 Task: Look for space in Gitega, Burundi from 11th June, 2023 to 15th June, 2023 for 2 adults in price range Rs.7000 to Rs.16000. Place can be private room with 1  bedroom having 2 beds and 1 bathroom. Property type can be house, flat, guest house, hotel. Booking option can be shelf check-in. Required host language is English.
Action: Mouse moved to (419, 566)
Screenshot: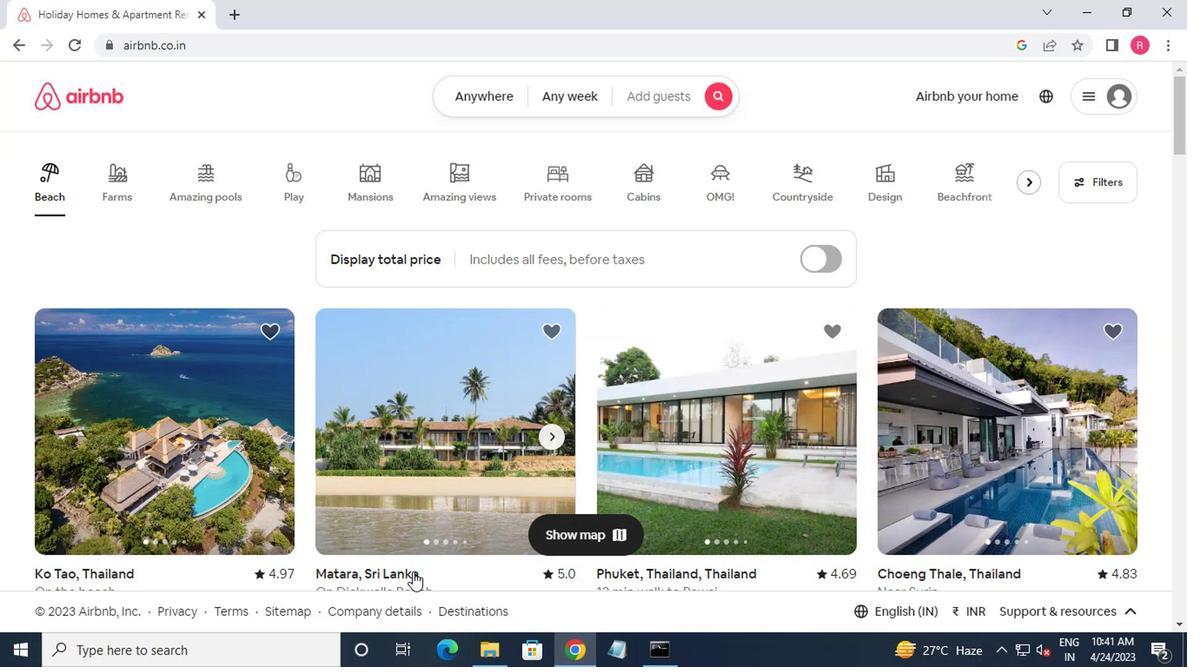
Action: Mouse scrolled (419, 567) with delta (0, 0)
Screenshot: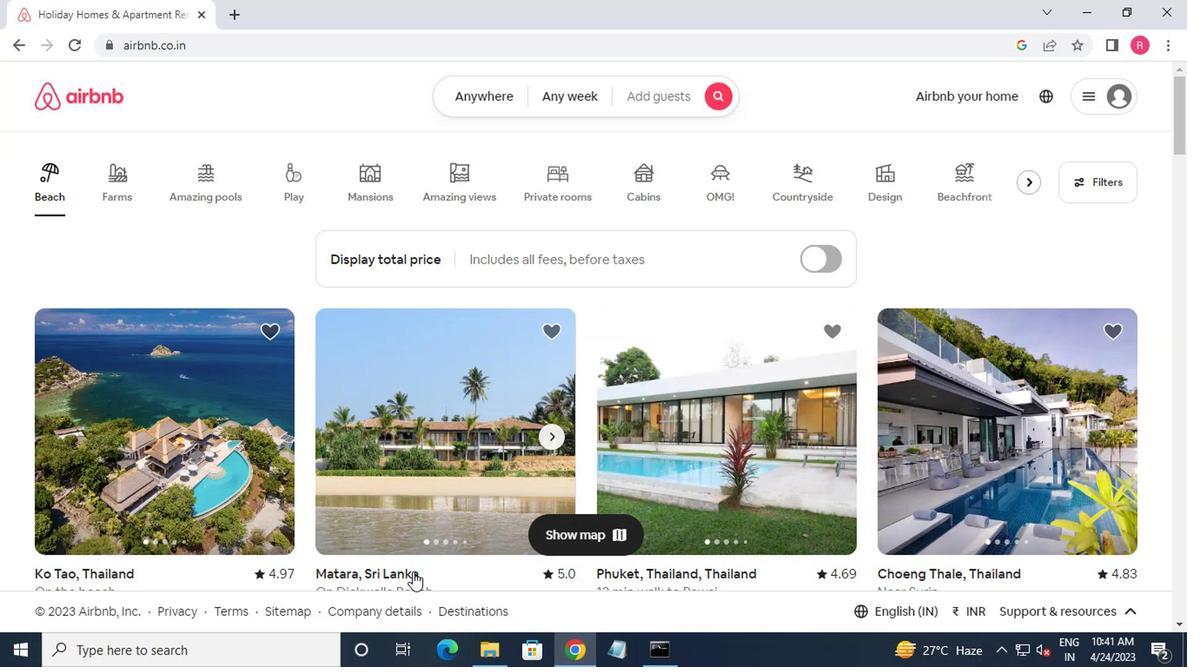 
Action: Mouse moved to (710, 87)
Screenshot: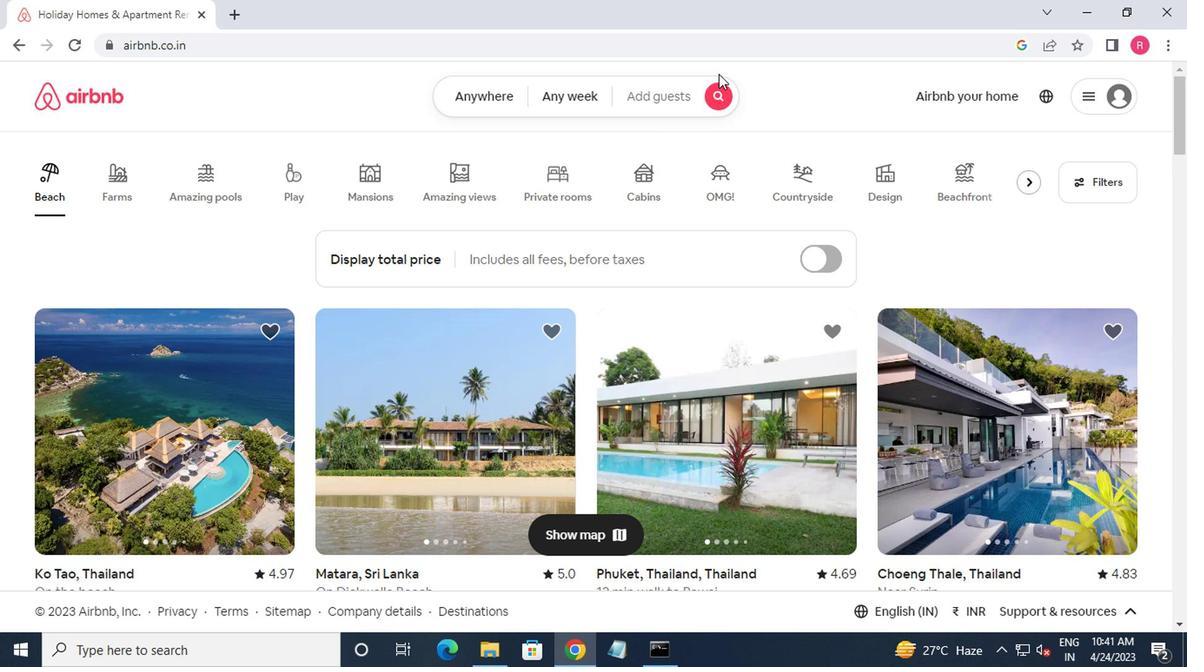 
Action: Mouse pressed left at (710, 87)
Screenshot: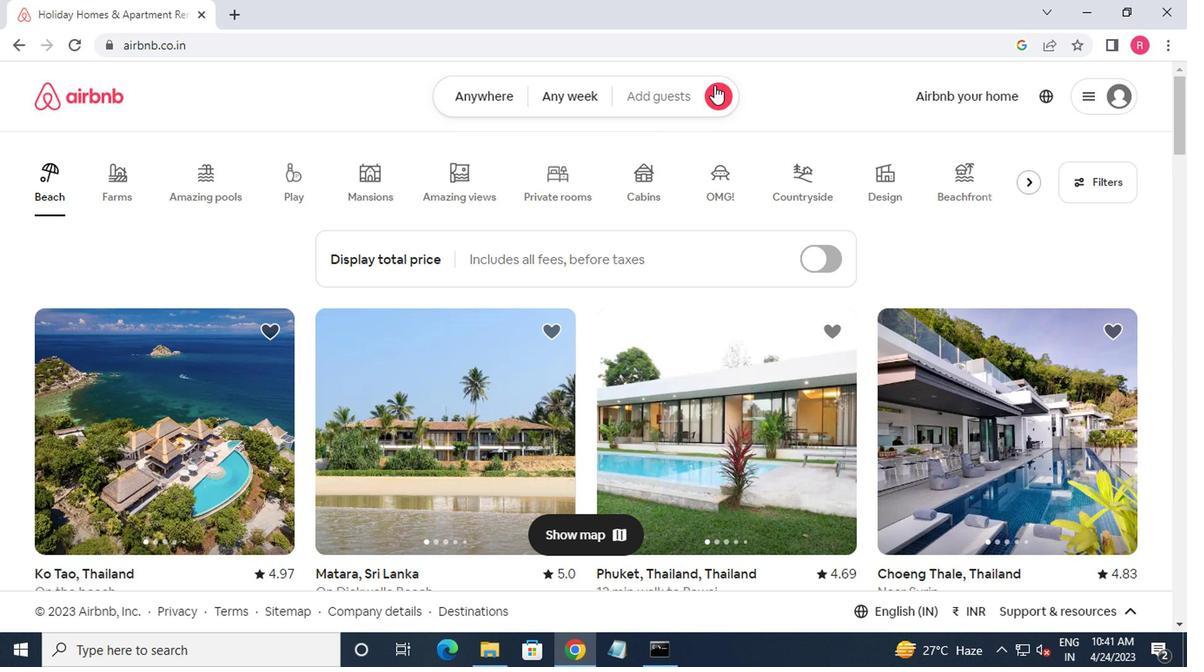 
Action: Mouse moved to (366, 175)
Screenshot: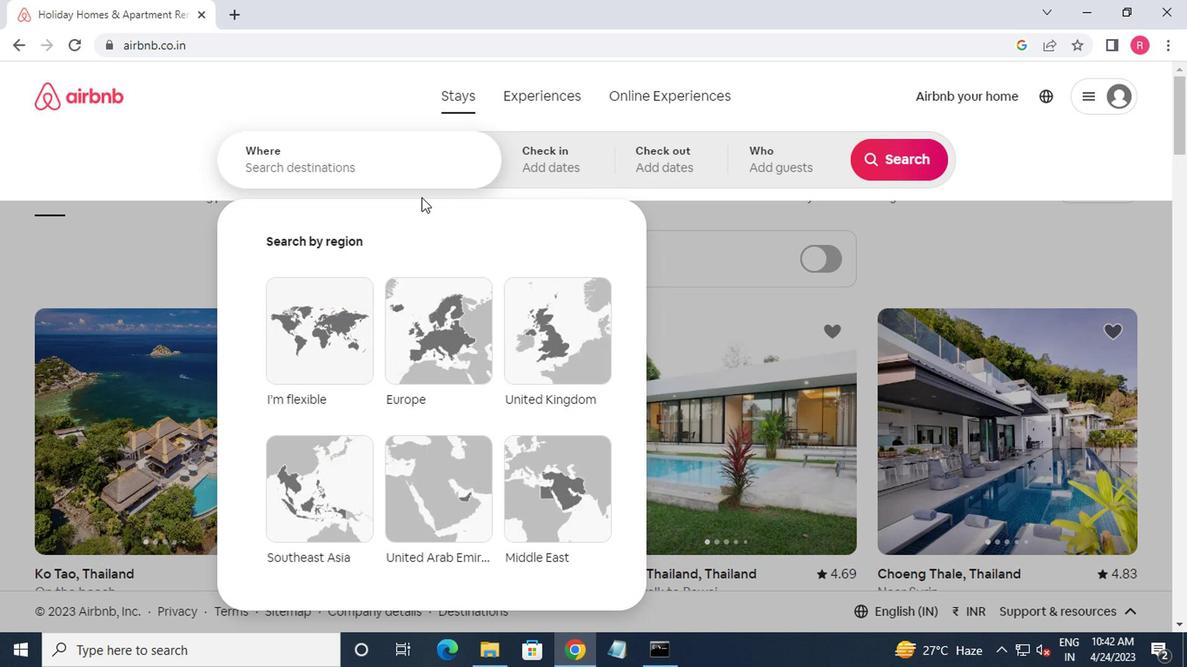 
Action: Mouse pressed left at (366, 175)
Screenshot: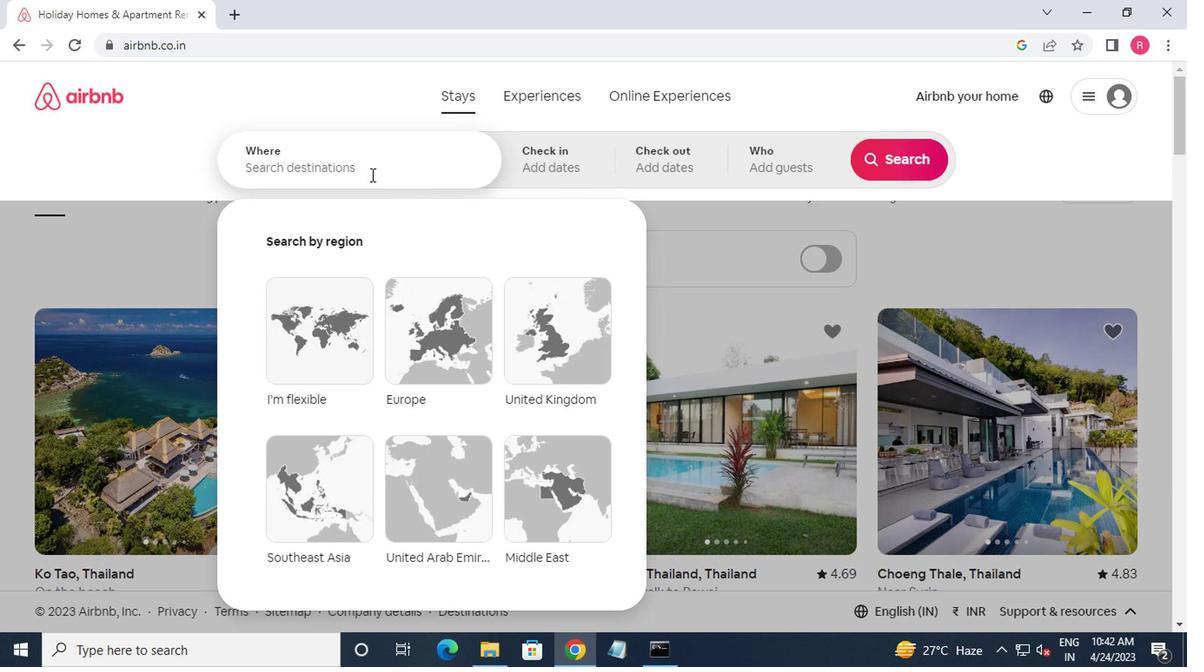 
Action: Key pressed gitege
Screenshot: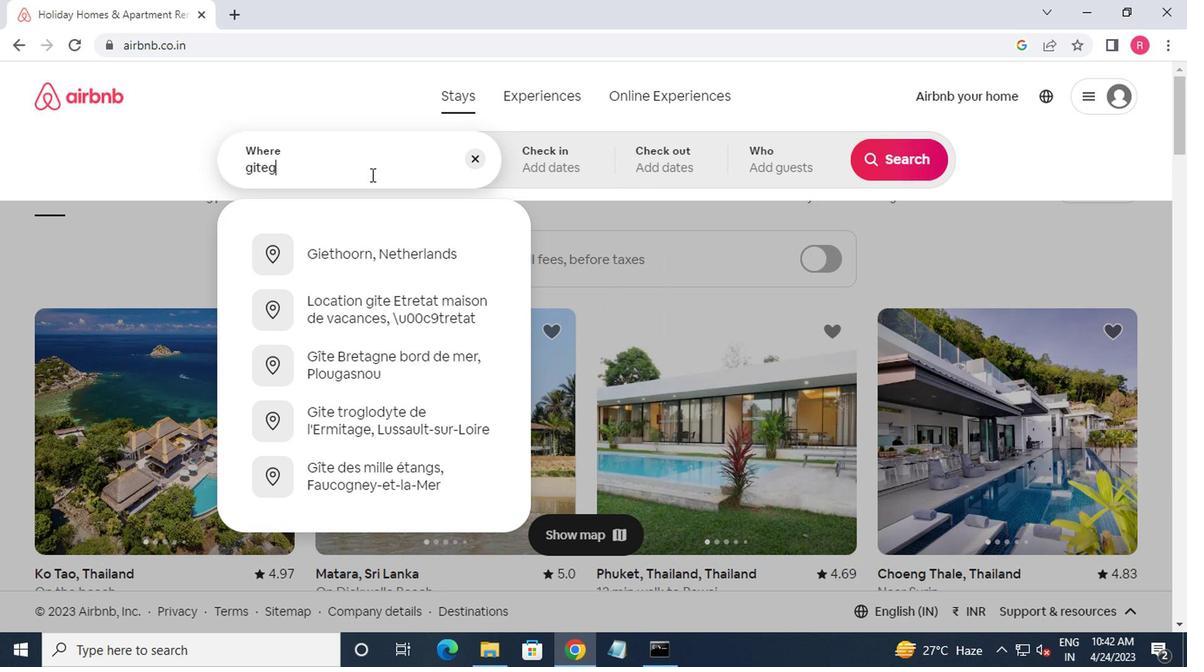
Action: Mouse moved to (431, 311)
Screenshot: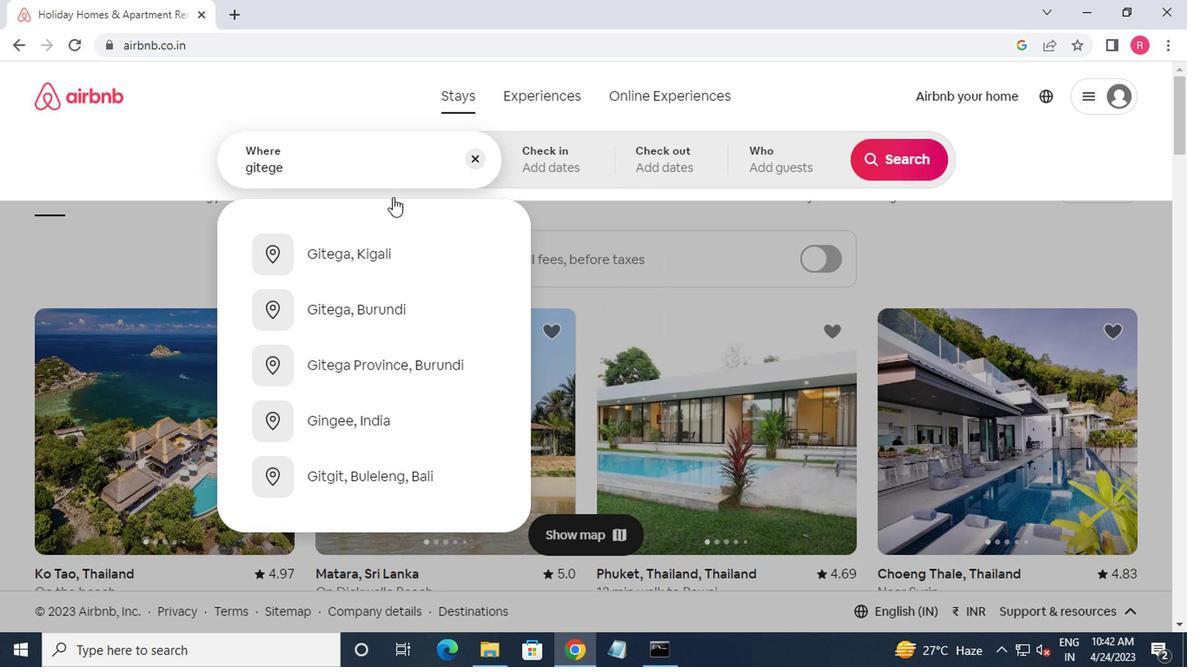 
Action: Mouse pressed left at (431, 311)
Screenshot: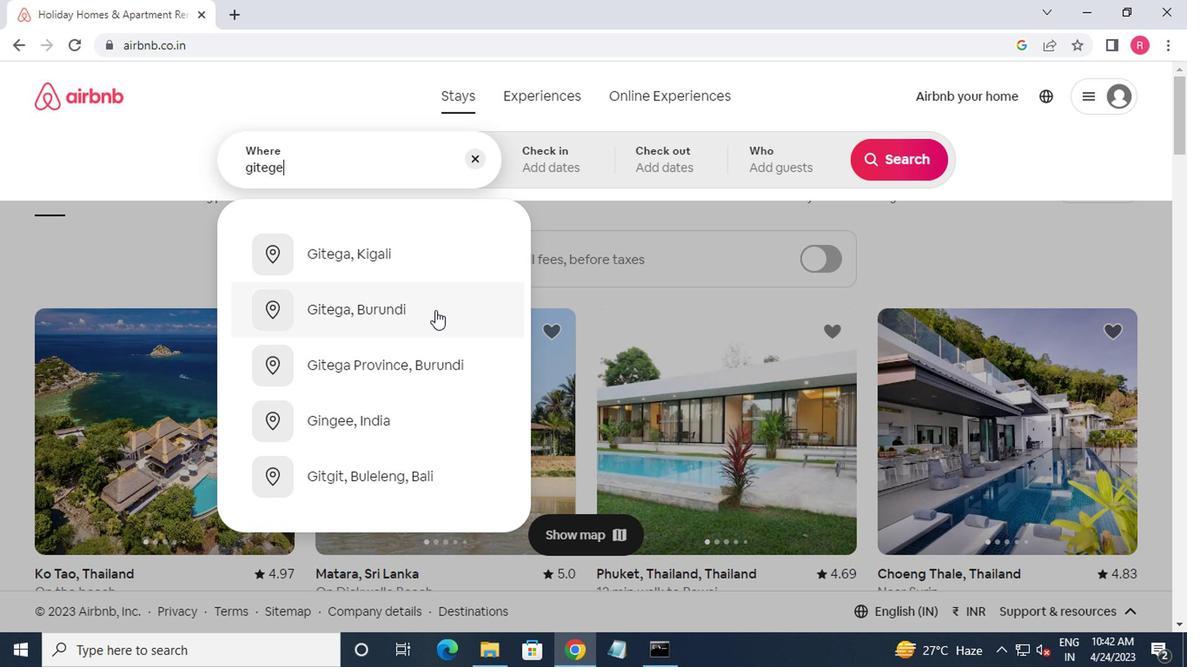 
Action: Mouse moved to (887, 302)
Screenshot: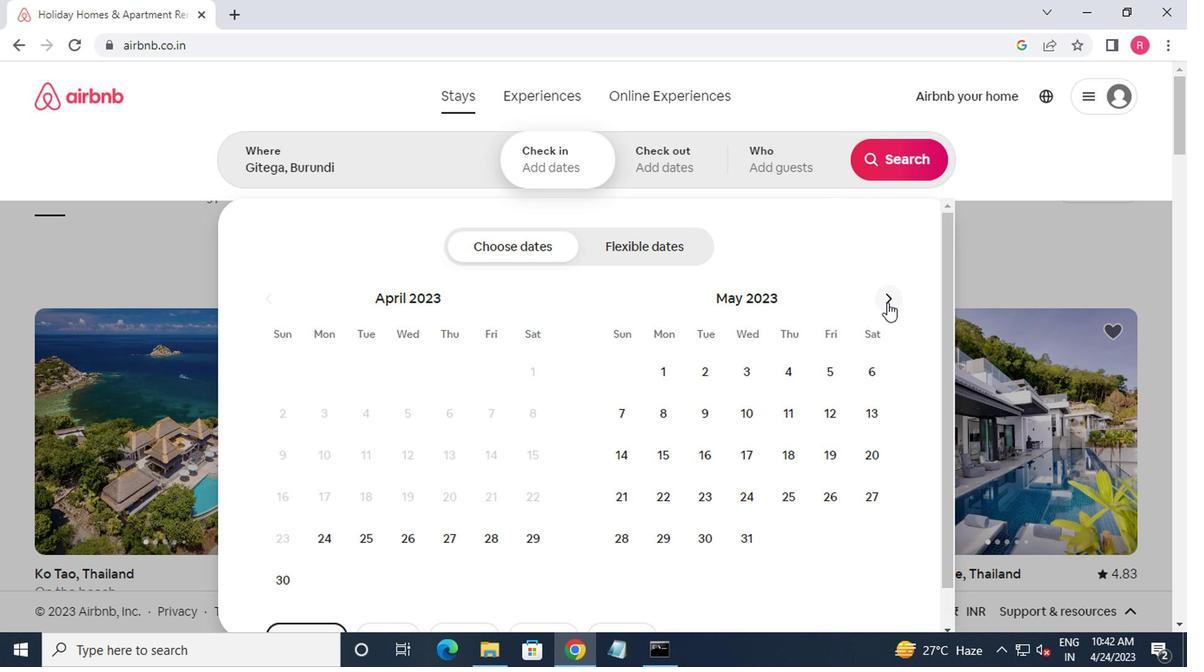
Action: Mouse pressed left at (887, 302)
Screenshot: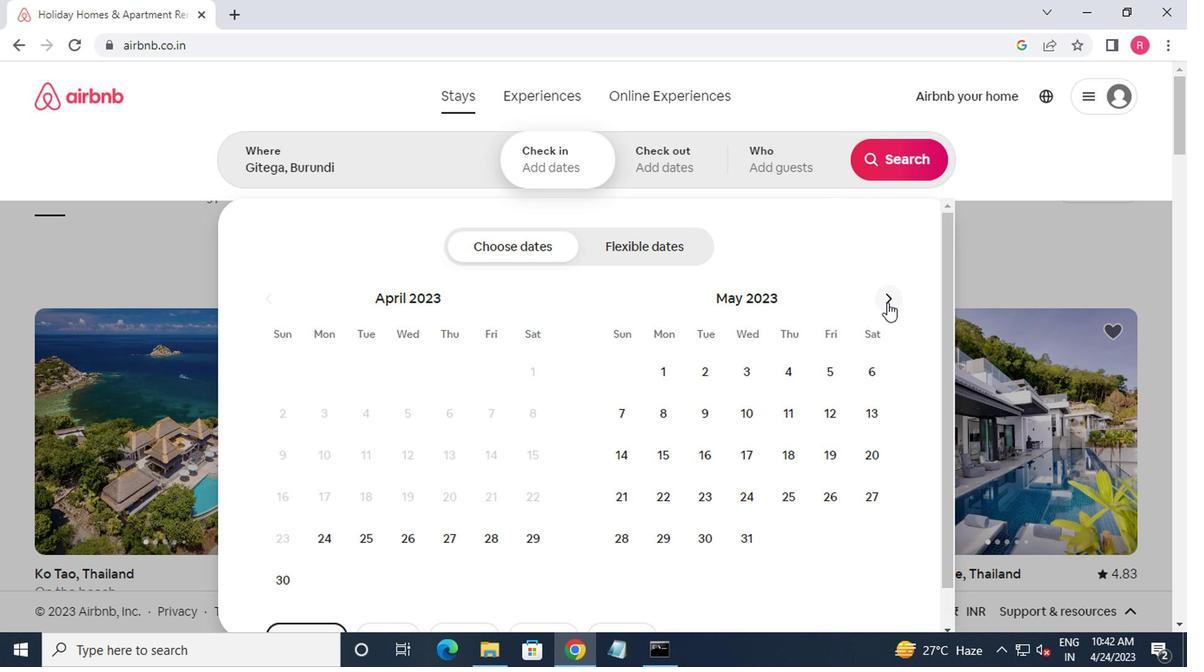 
Action: Mouse moved to (887, 302)
Screenshot: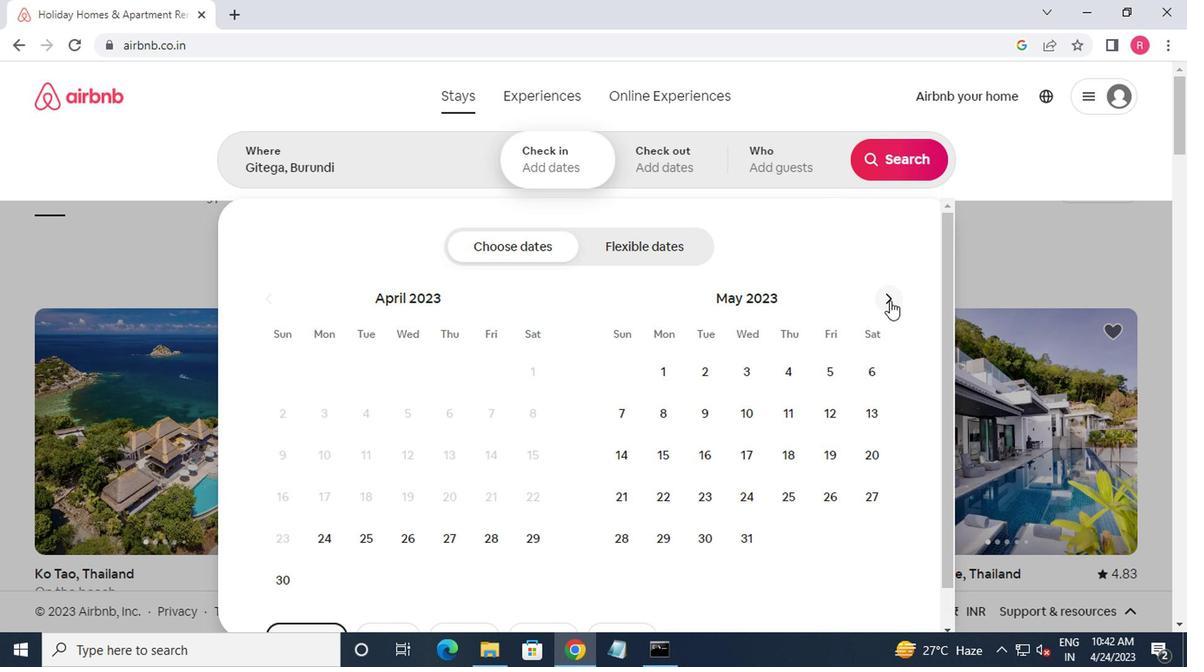 
Action: Mouse pressed left at (887, 302)
Screenshot: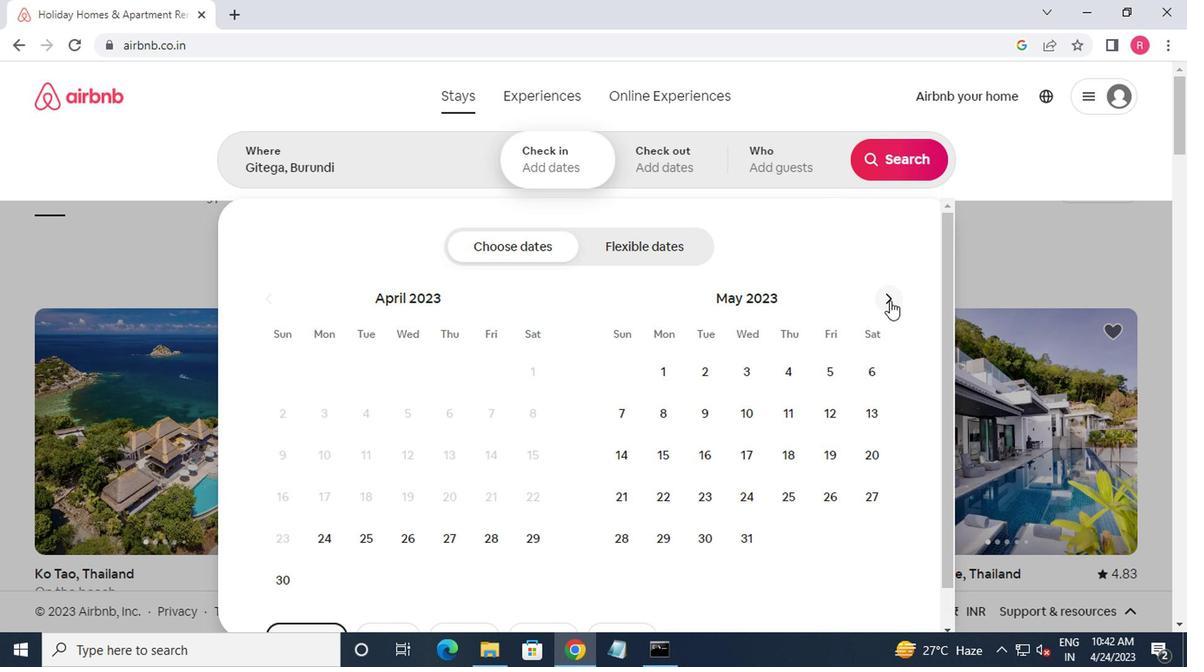
Action: Mouse moved to (687, 459)
Screenshot: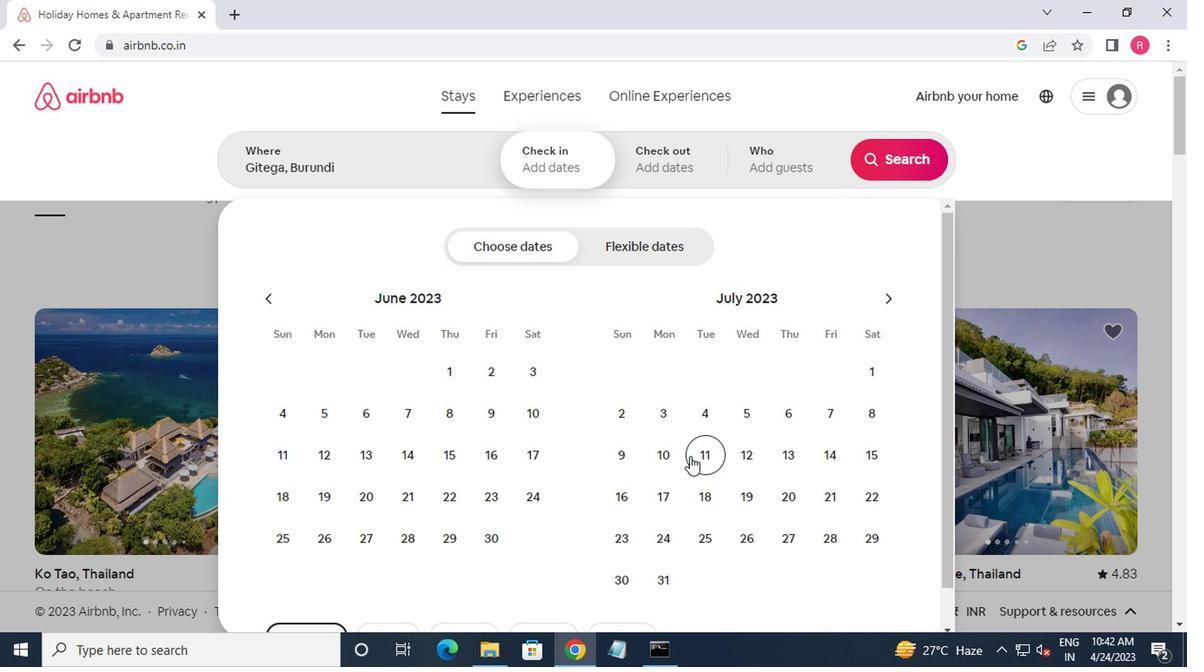 
Action: Mouse pressed left at (687, 459)
Screenshot: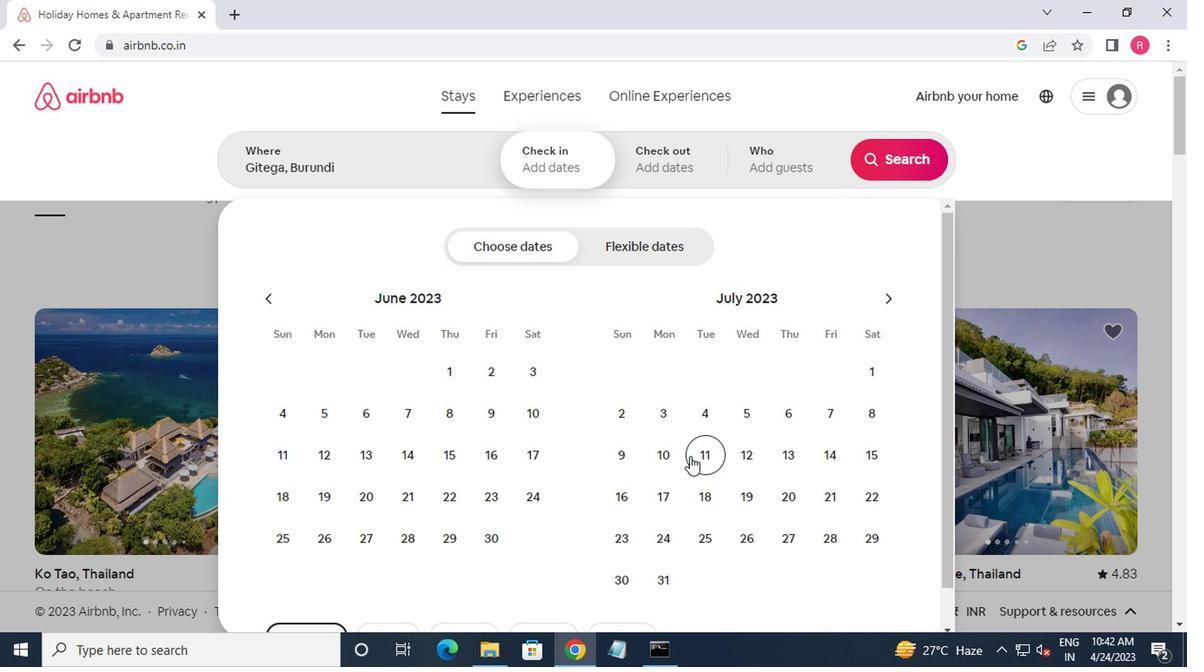 
Action: Mouse moved to (882, 468)
Screenshot: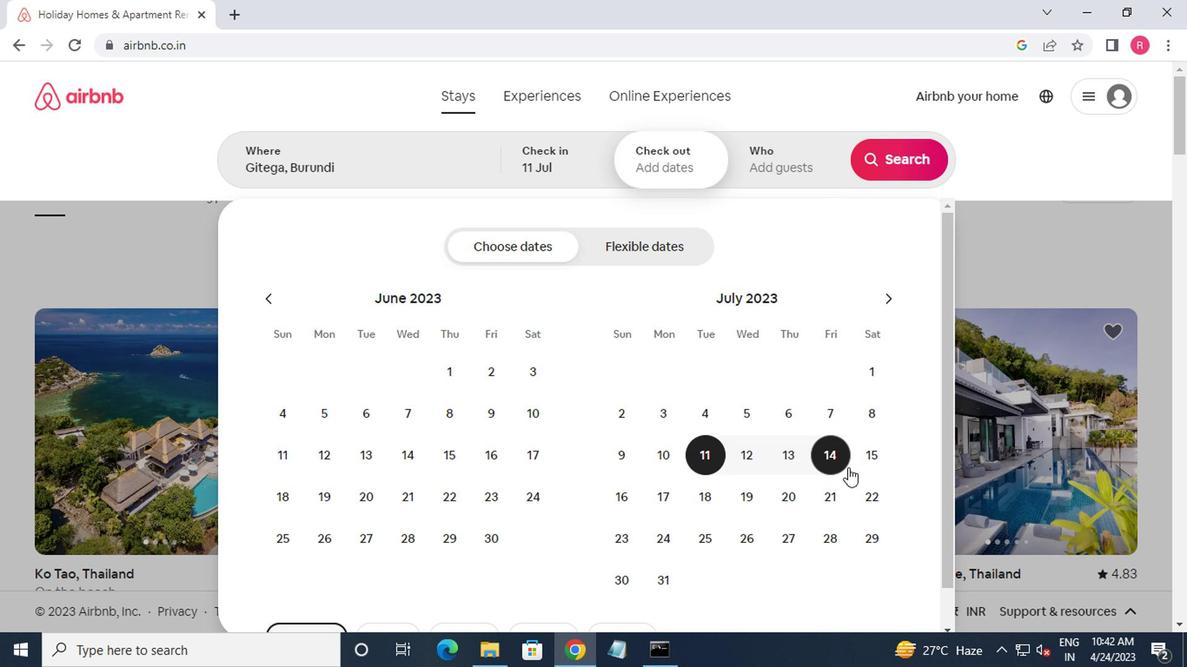 
Action: Mouse pressed left at (882, 468)
Screenshot: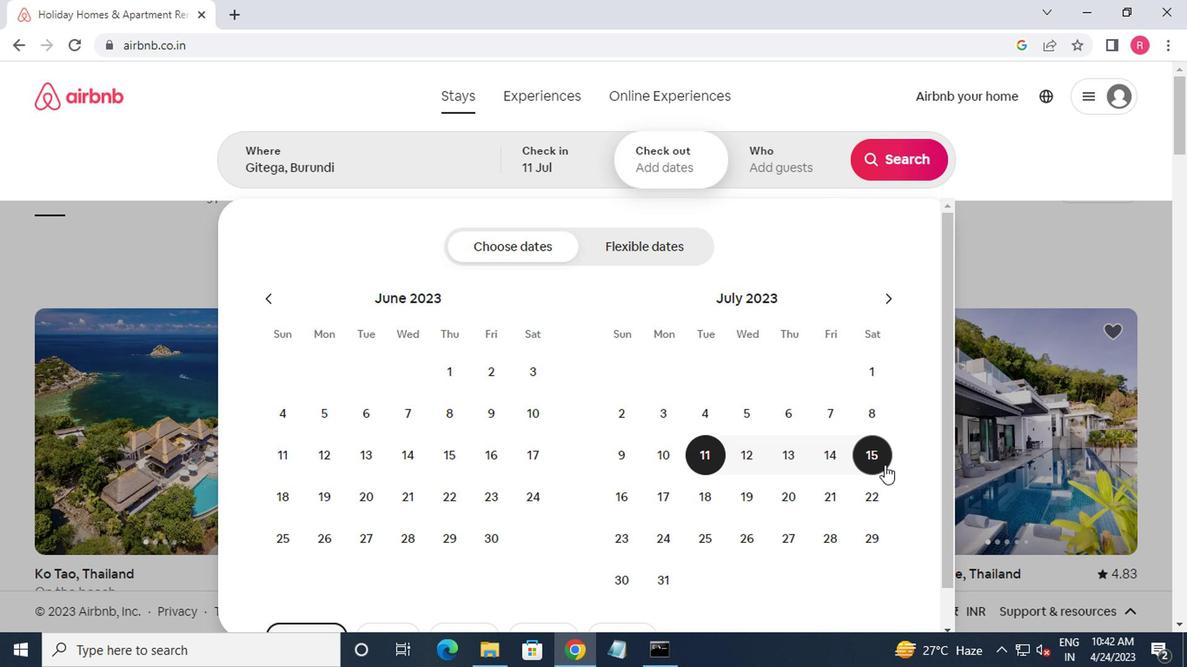 
Action: Mouse moved to (787, 170)
Screenshot: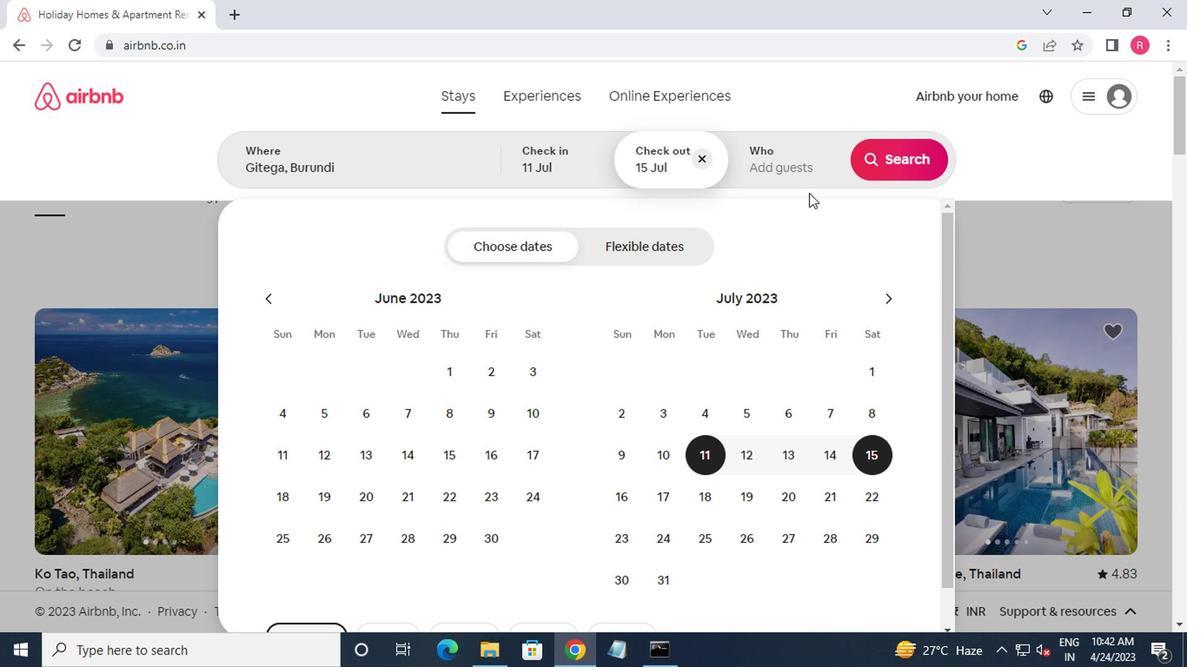 
Action: Mouse pressed left at (787, 170)
Screenshot: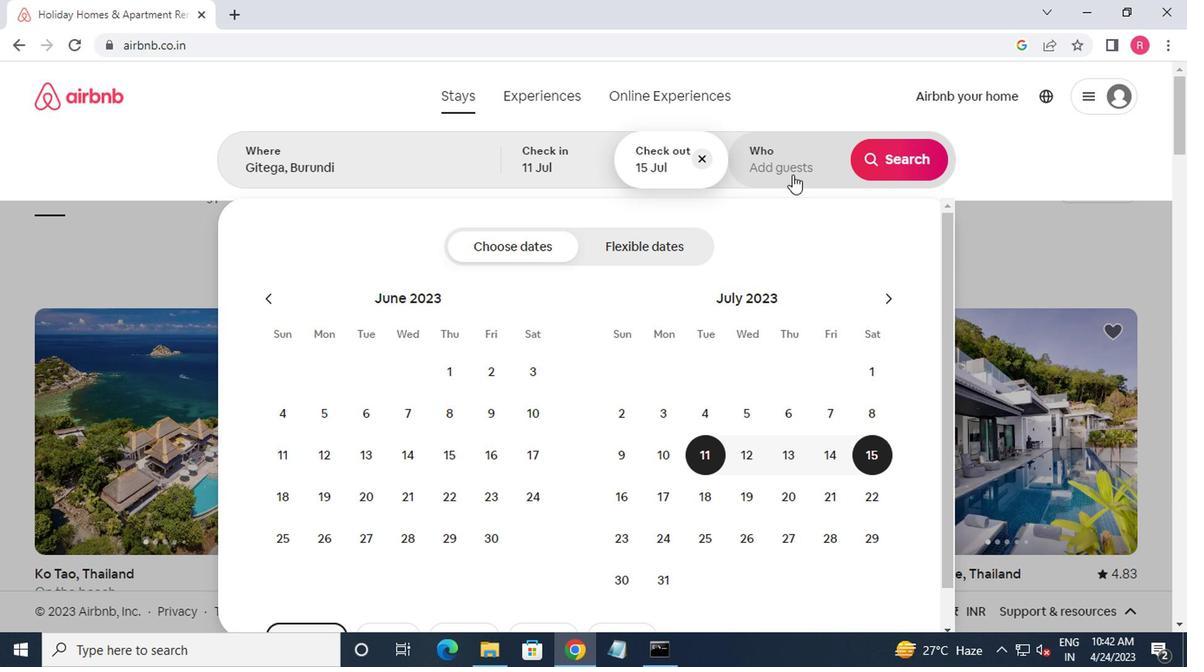 
Action: Mouse moved to (895, 259)
Screenshot: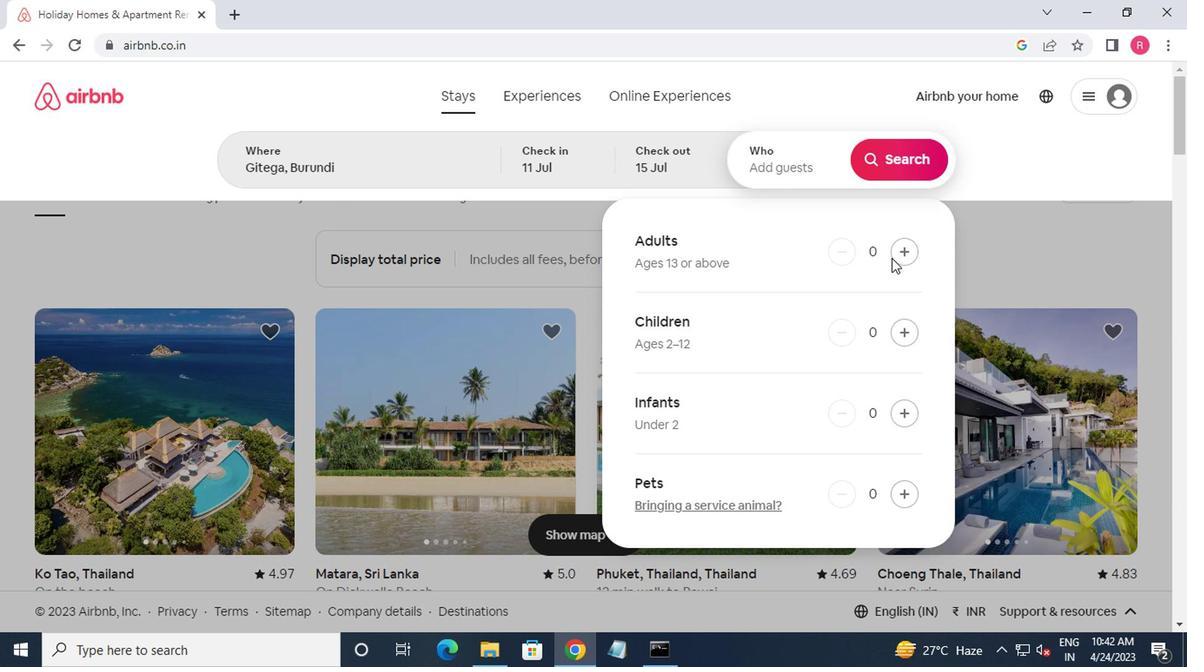 
Action: Mouse pressed left at (895, 259)
Screenshot: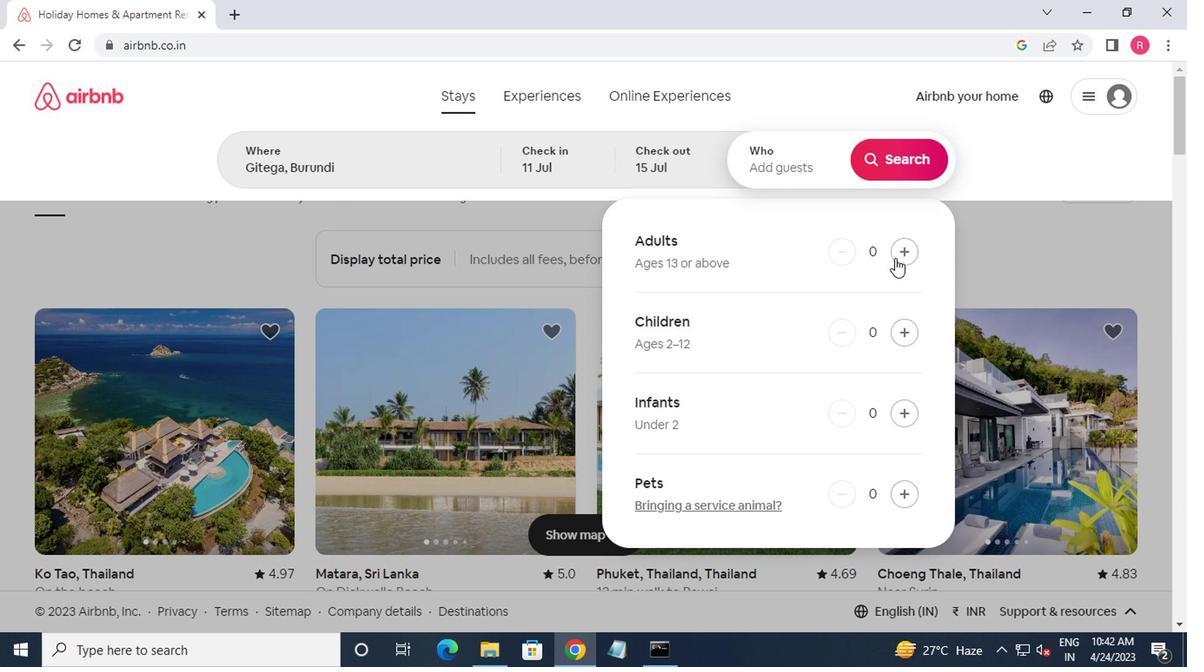 
Action: Mouse moved to (896, 258)
Screenshot: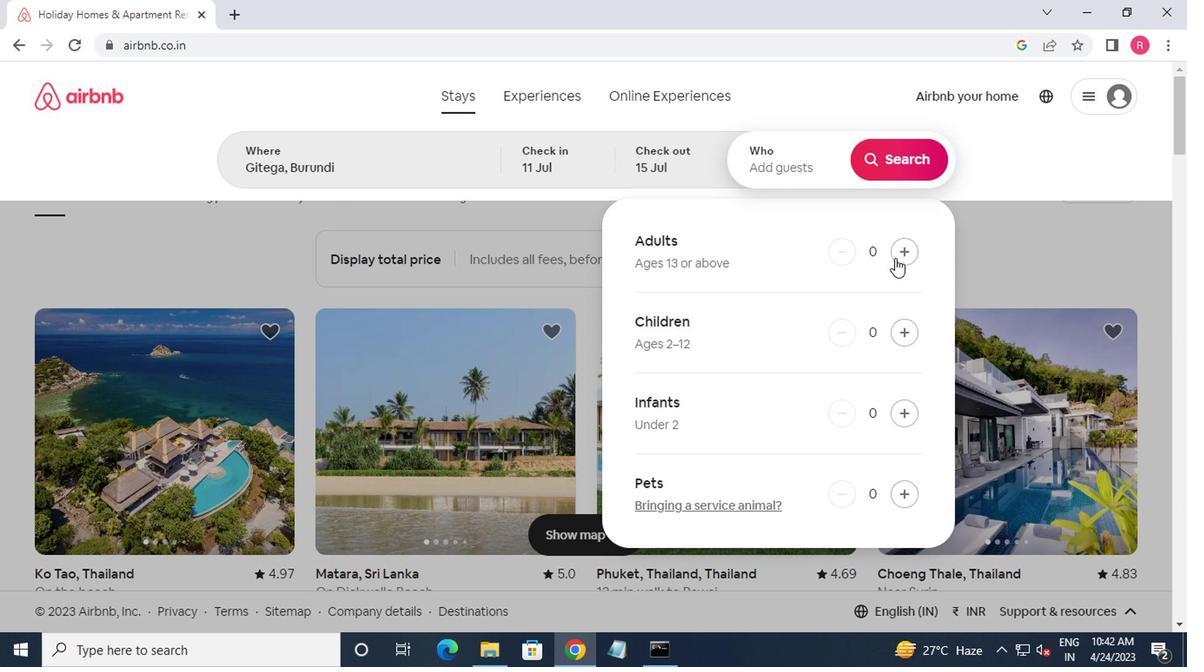 
Action: Mouse pressed left at (896, 258)
Screenshot: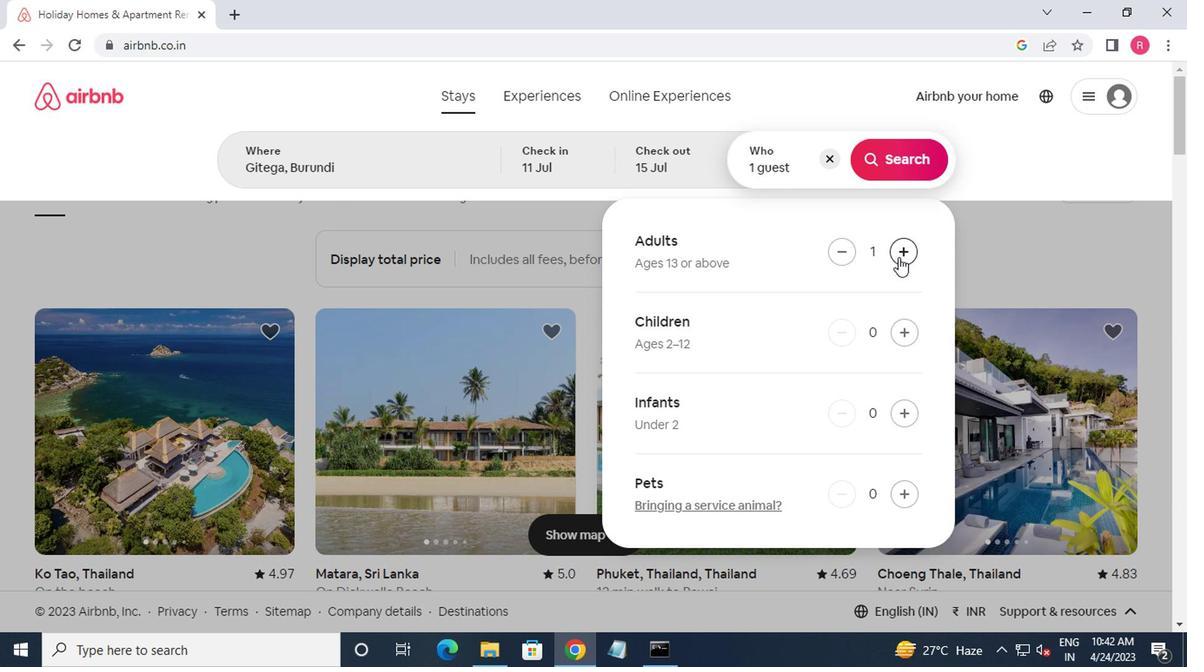 
Action: Mouse moved to (893, 170)
Screenshot: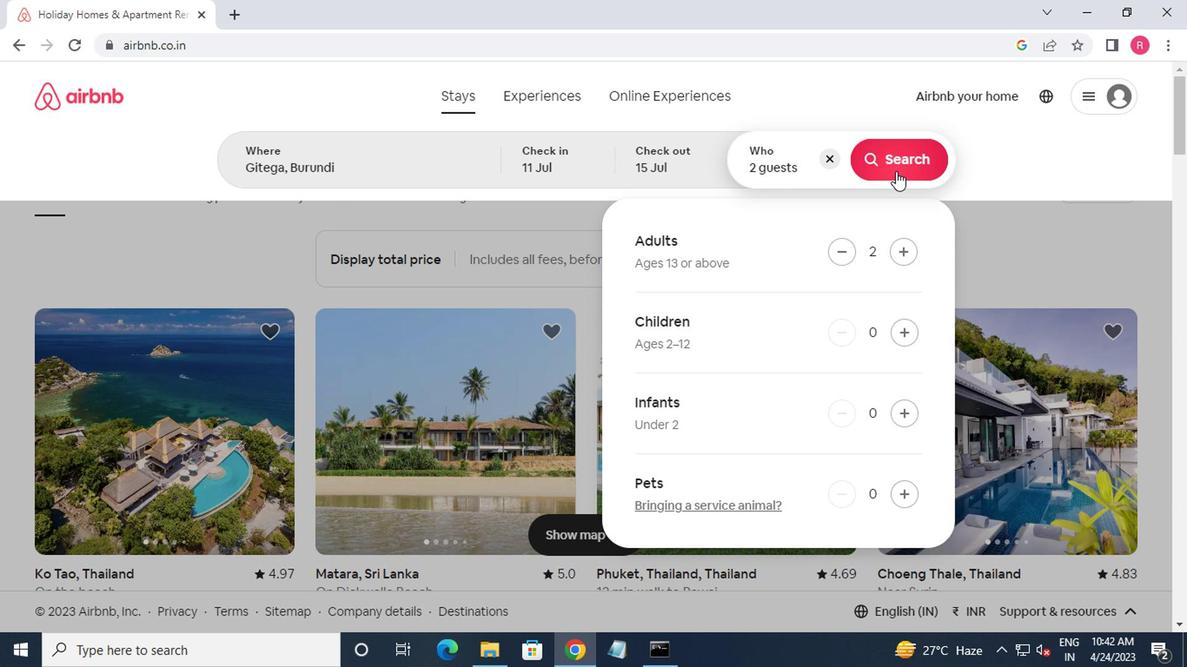 
Action: Mouse pressed left at (893, 170)
Screenshot: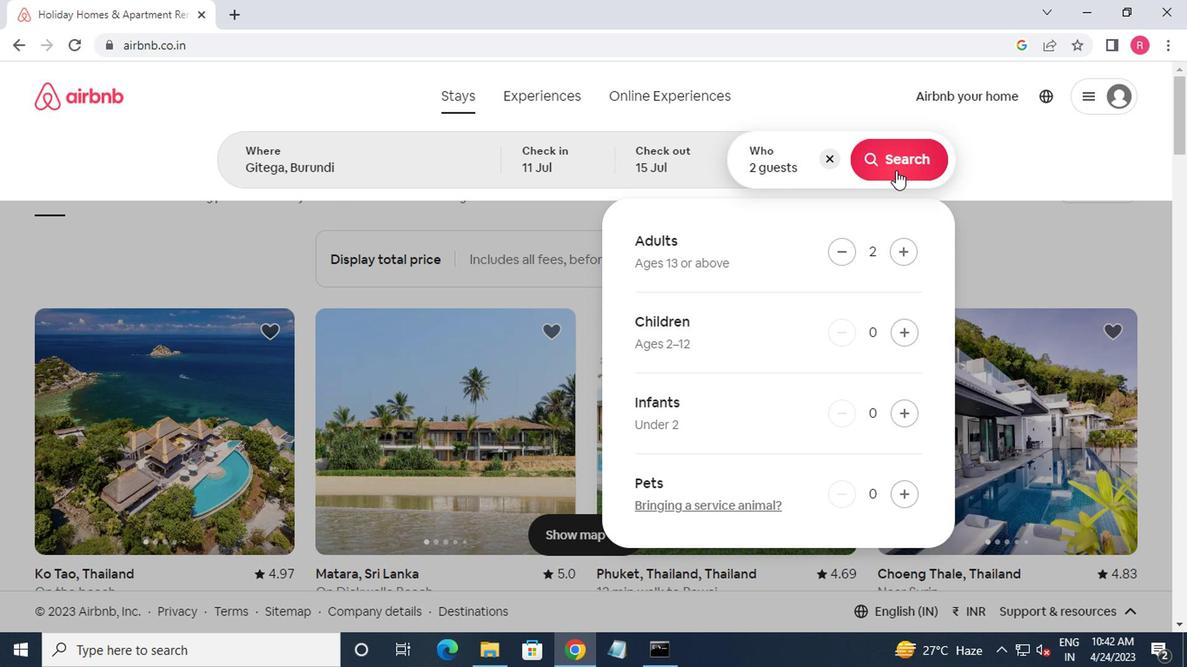 
Action: Mouse moved to (1123, 166)
Screenshot: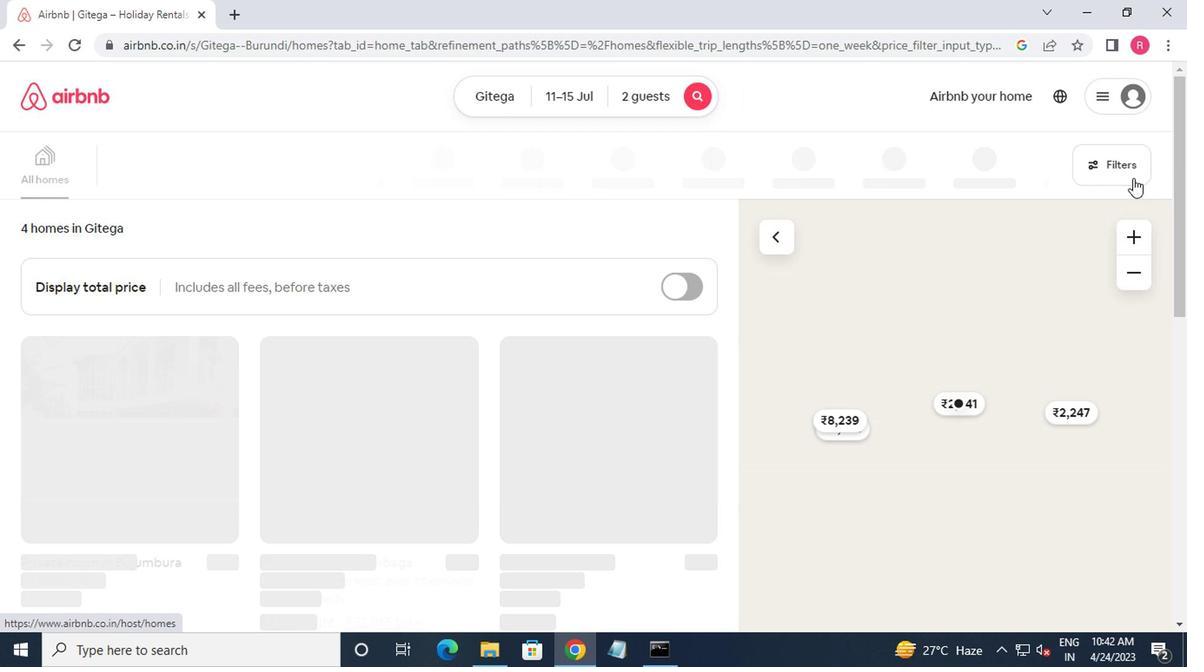 
Action: Mouse pressed left at (1123, 166)
Screenshot: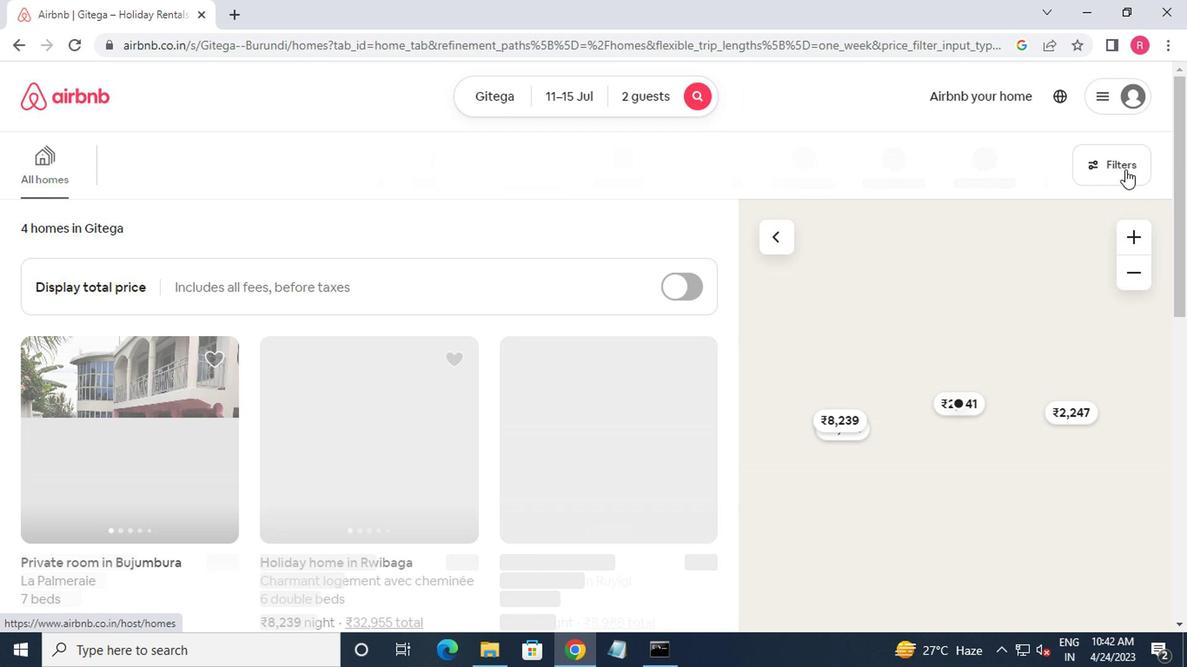 
Action: Mouse moved to (470, 388)
Screenshot: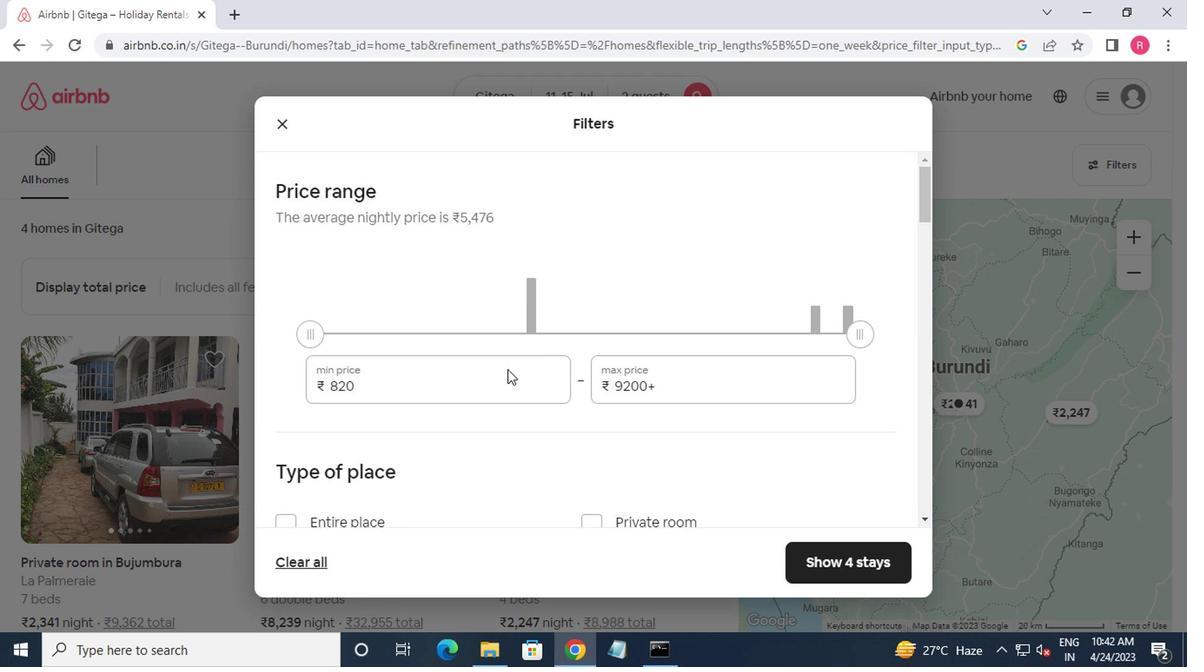 
Action: Mouse pressed left at (470, 388)
Screenshot: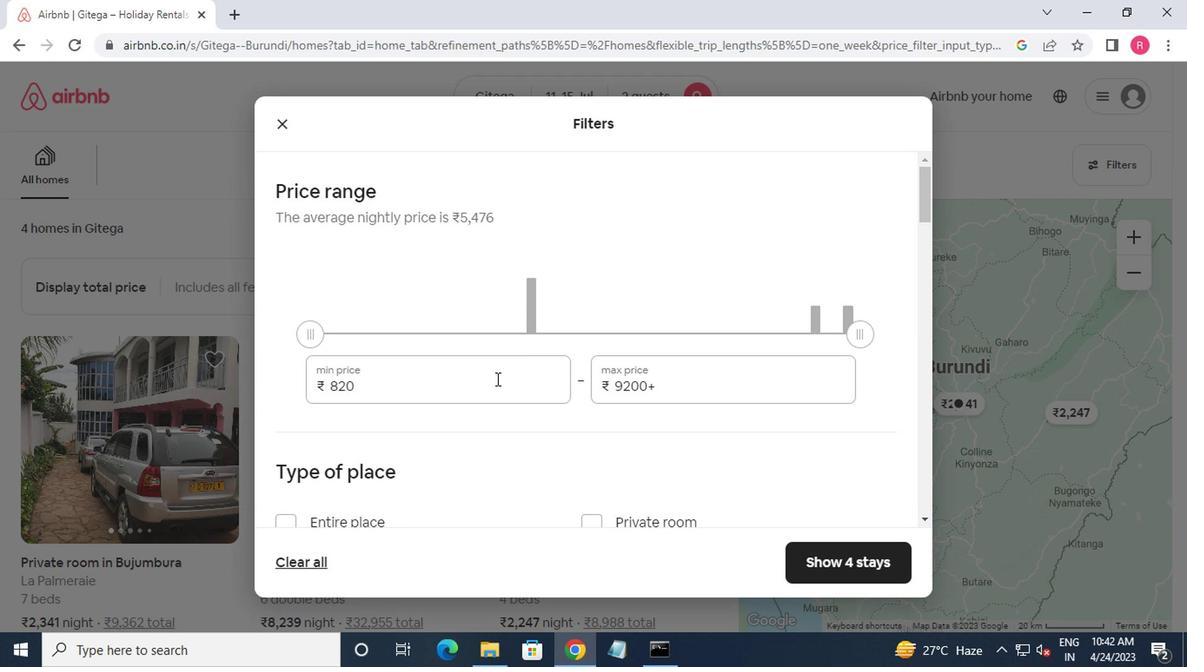 
Action: Key pressed <Key.backspace><Key.backspace><Key.backspace><Key.backspace><Key.backspace><Key.backspace><Key.backspace><Key.backspace><Key.backspace><Key.backspace><Key.backspace><Key.backspace><Key.backspace><Key.backspace><Key.backspace><Key.backspace>7000<Key.tab>16000
Screenshot: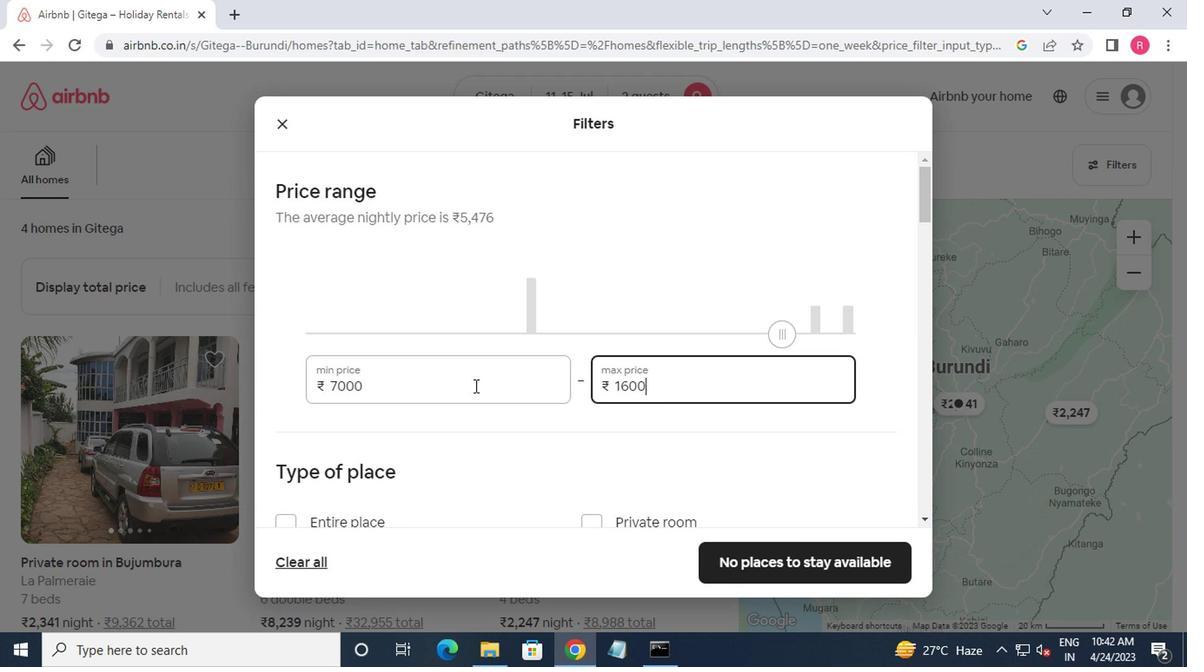 
Action: Mouse moved to (471, 430)
Screenshot: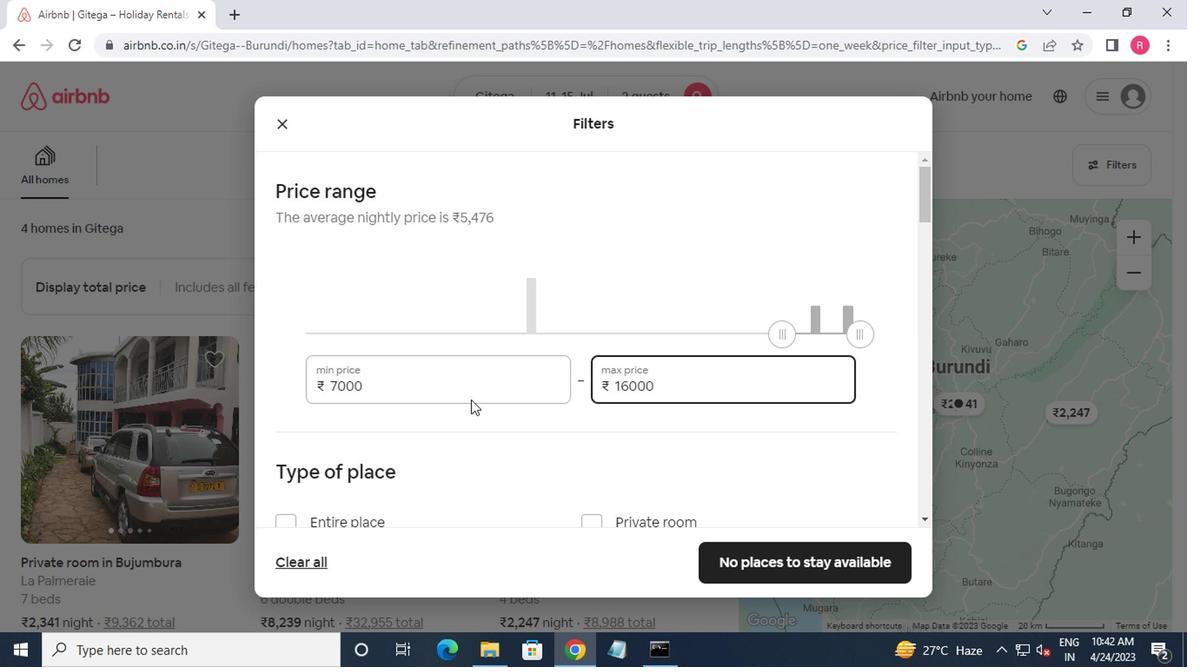 
Action: Mouse scrolled (471, 429) with delta (0, 0)
Screenshot: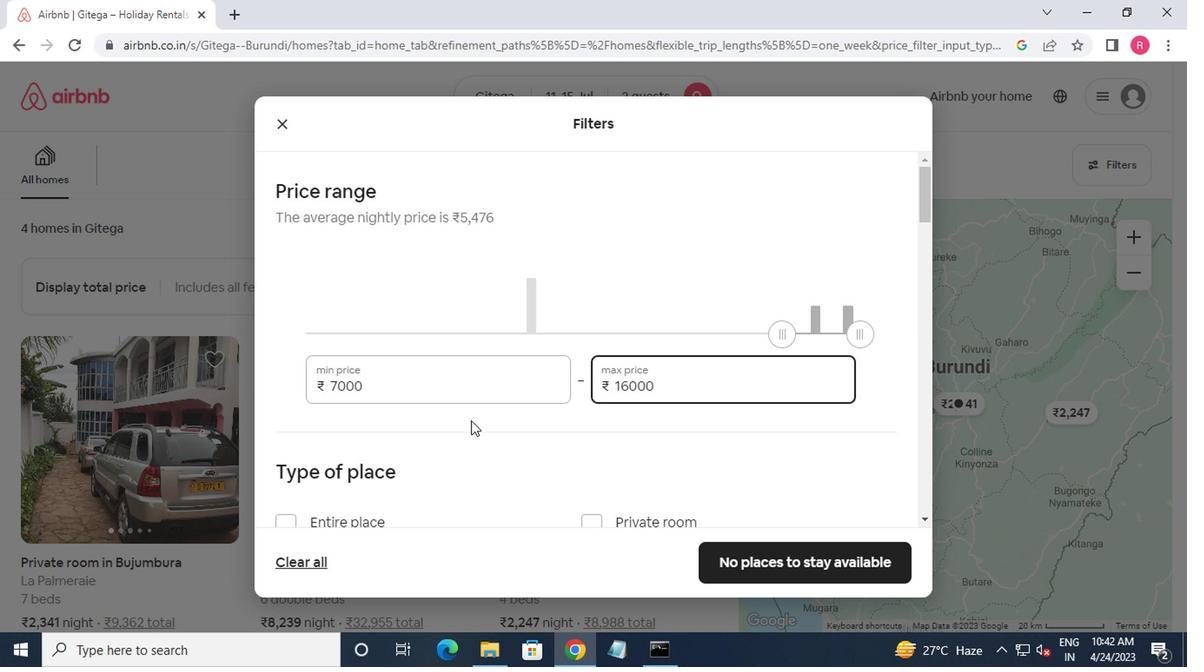
Action: Mouse moved to (473, 431)
Screenshot: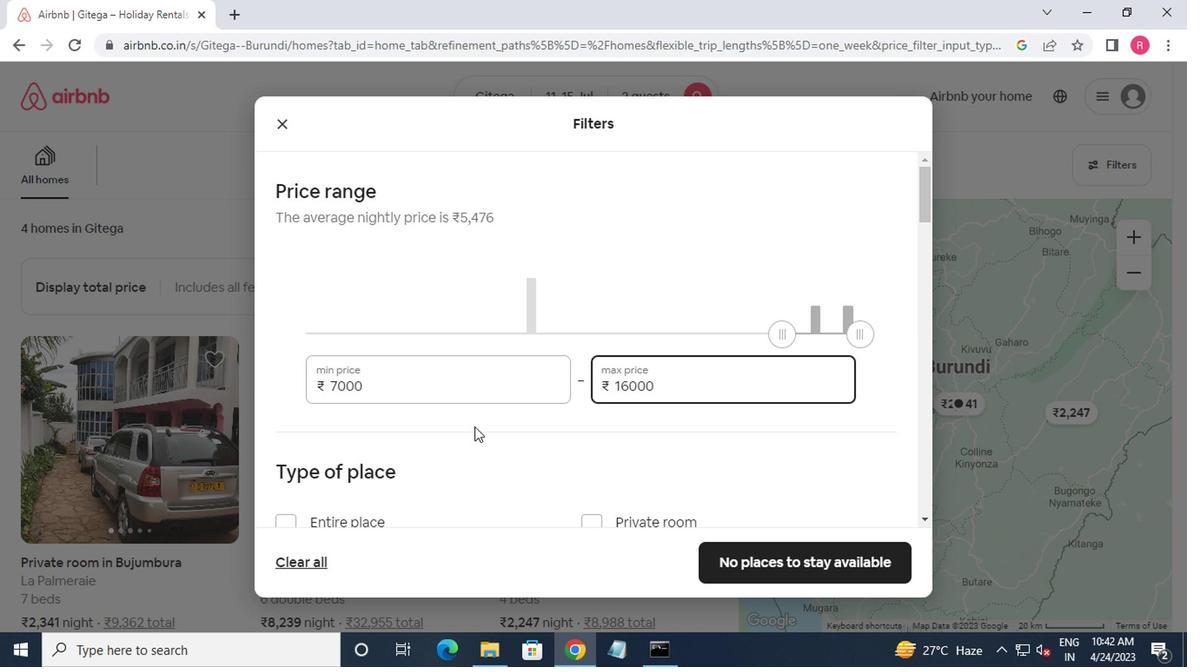 
Action: Mouse scrolled (473, 430) with delta (0, 0)
Screenshot: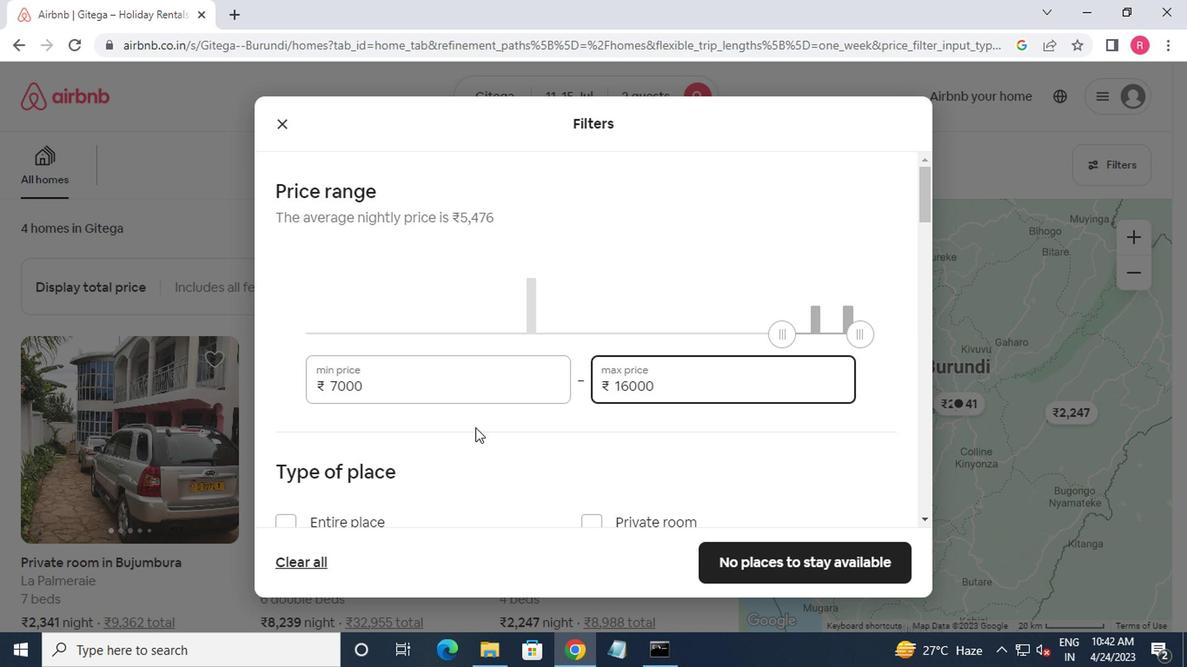 
Action: Mouse moved to (589, 367)
Screenshot: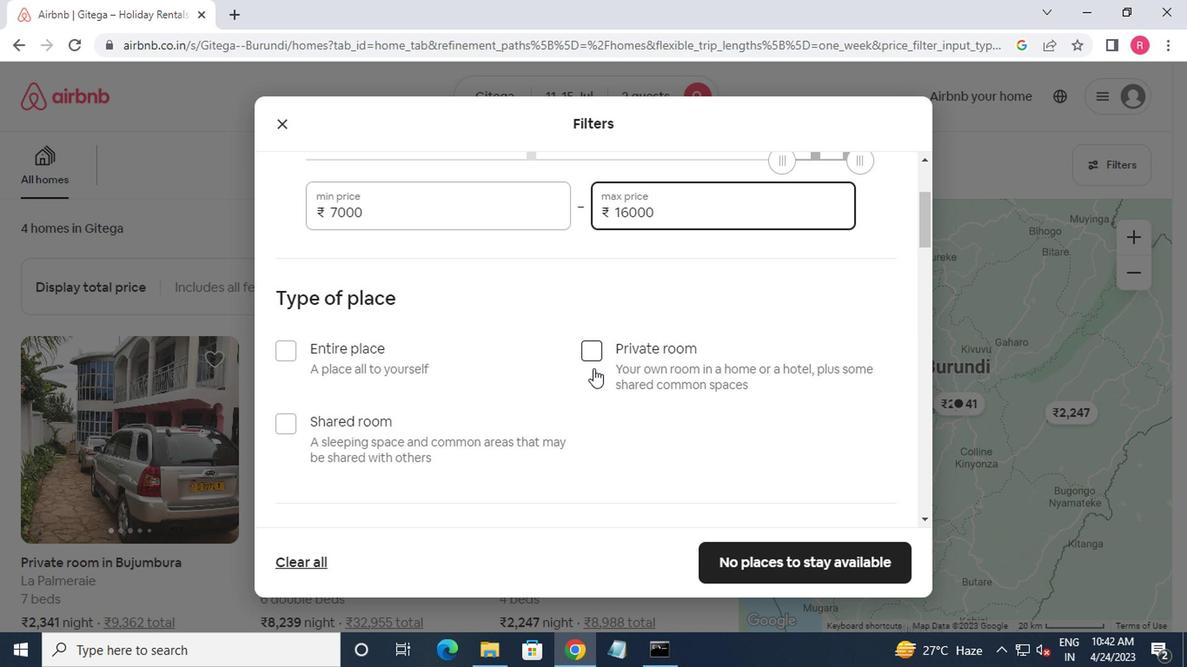 
Action: Mouse pressed left at (589, 367)
Screenshot: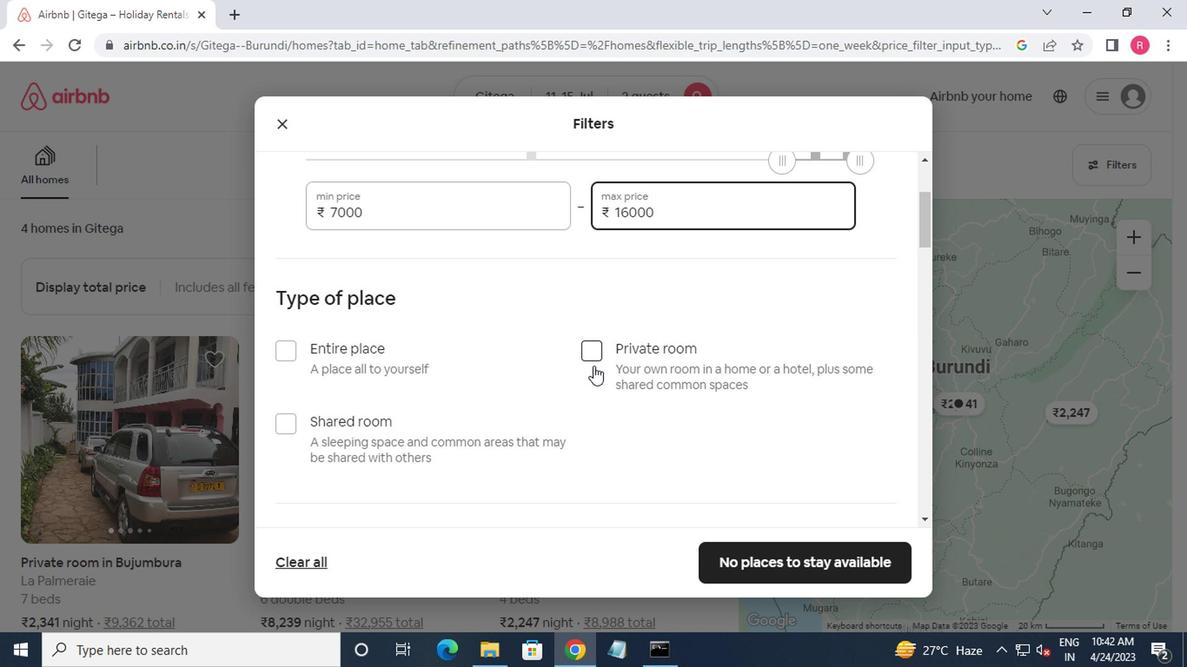 
Action: Mouse moved to (451, 413)
Screenshot: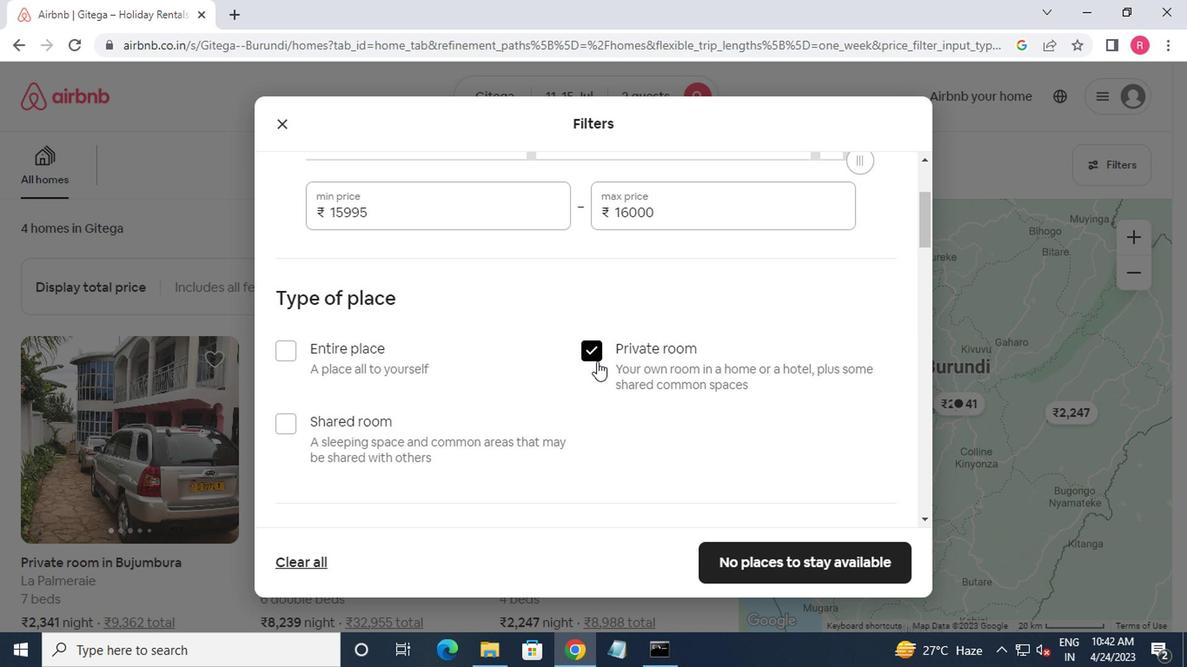 
Action: Mouse scrolled (451, 413) with delta (0, 0)
Screenshot: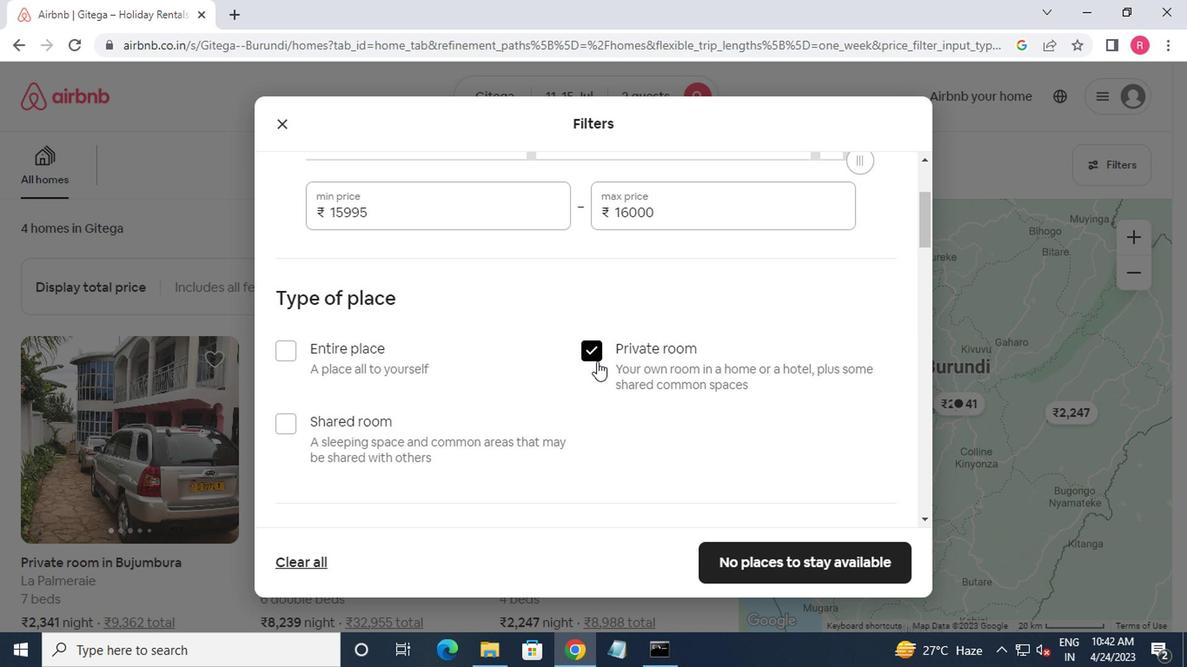 
Action: Mouse moved to (450, 413)
Screenshot: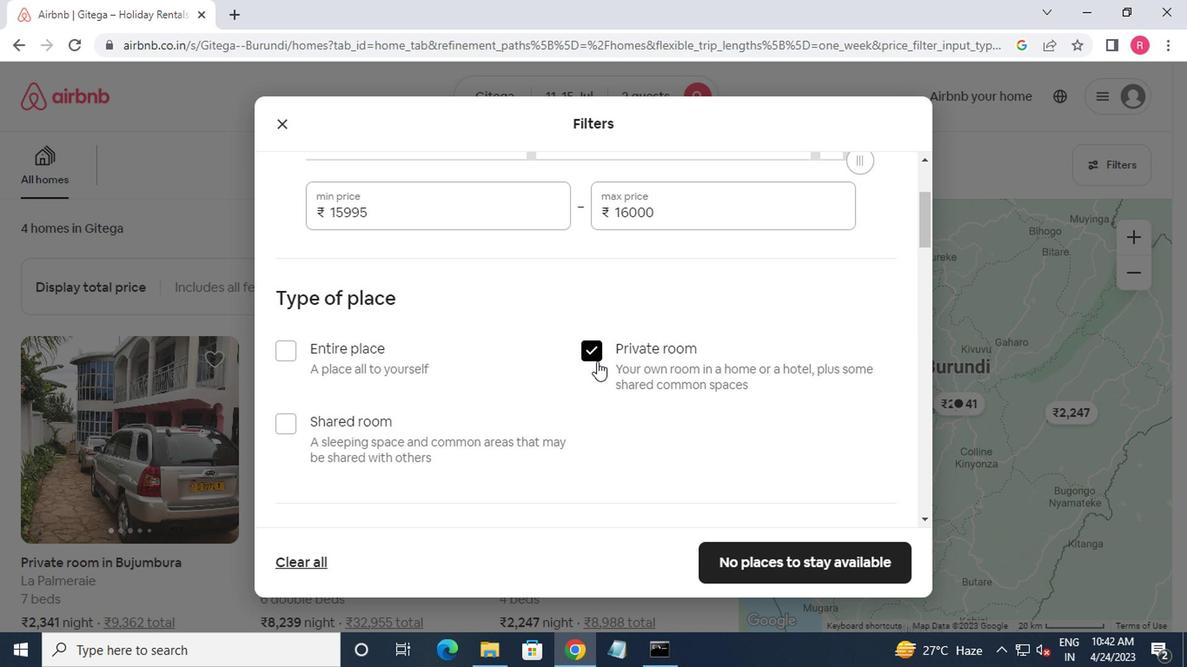 
Action: Mouse scrolled (450, 413) with delta (0, 0)
Screenshot: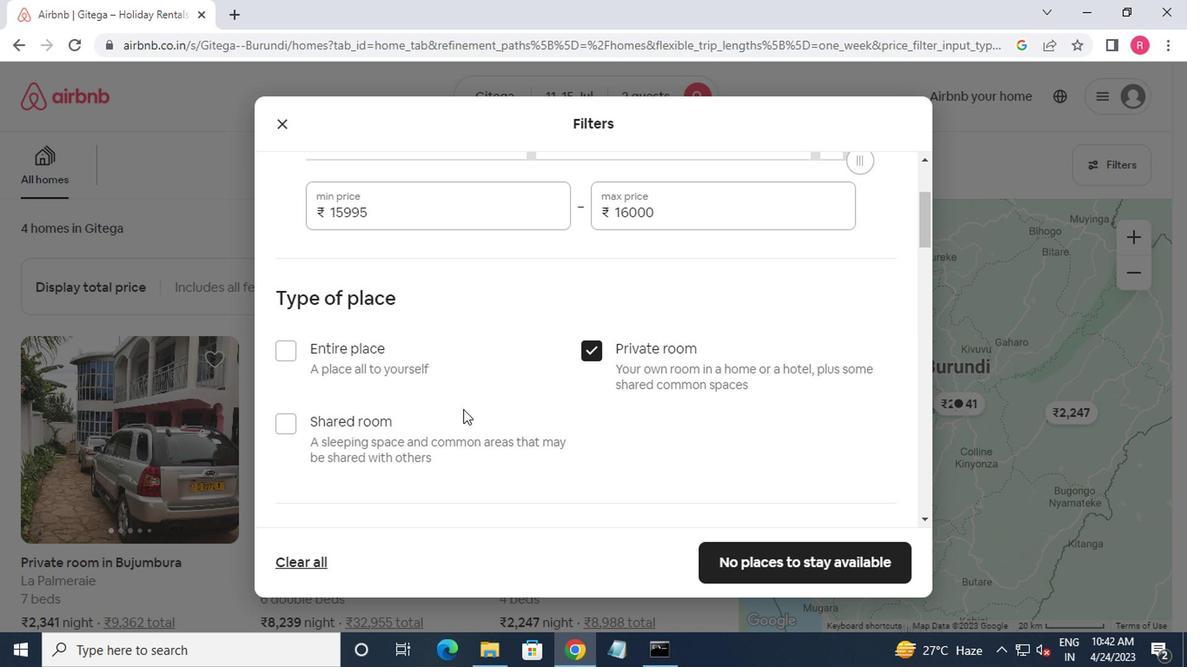 
Action: Mouse scrolled (450, 413) with delta (0, 0)
Screenshot: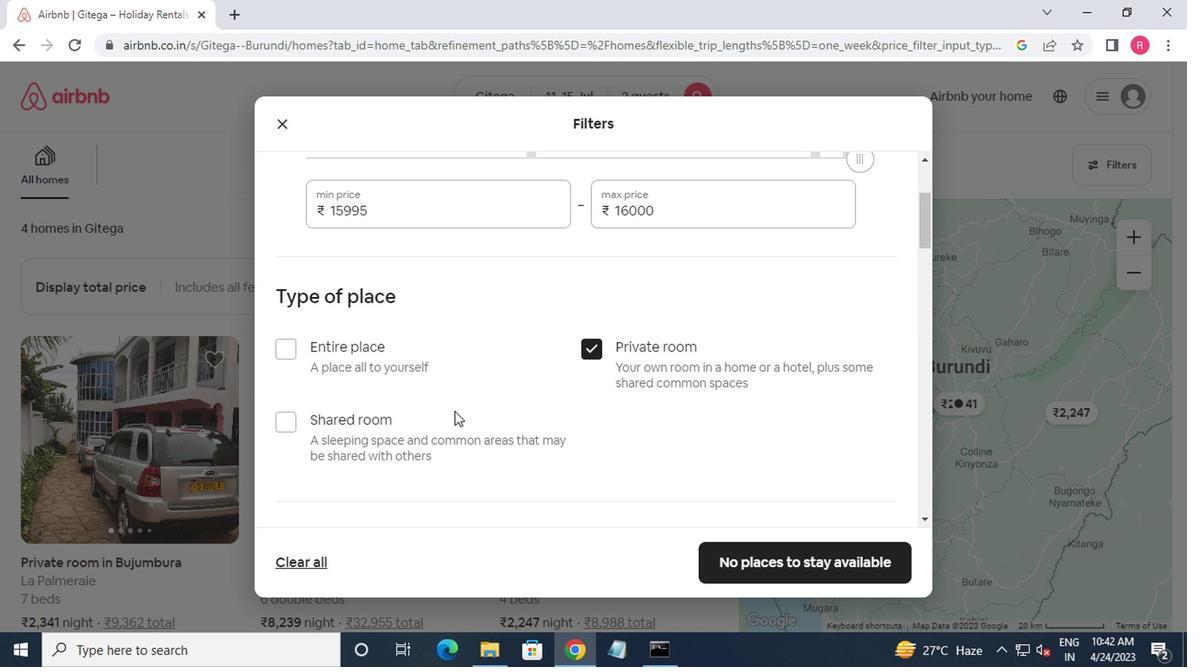 
Action: Mouse moved to (369, 380)
Screenshot: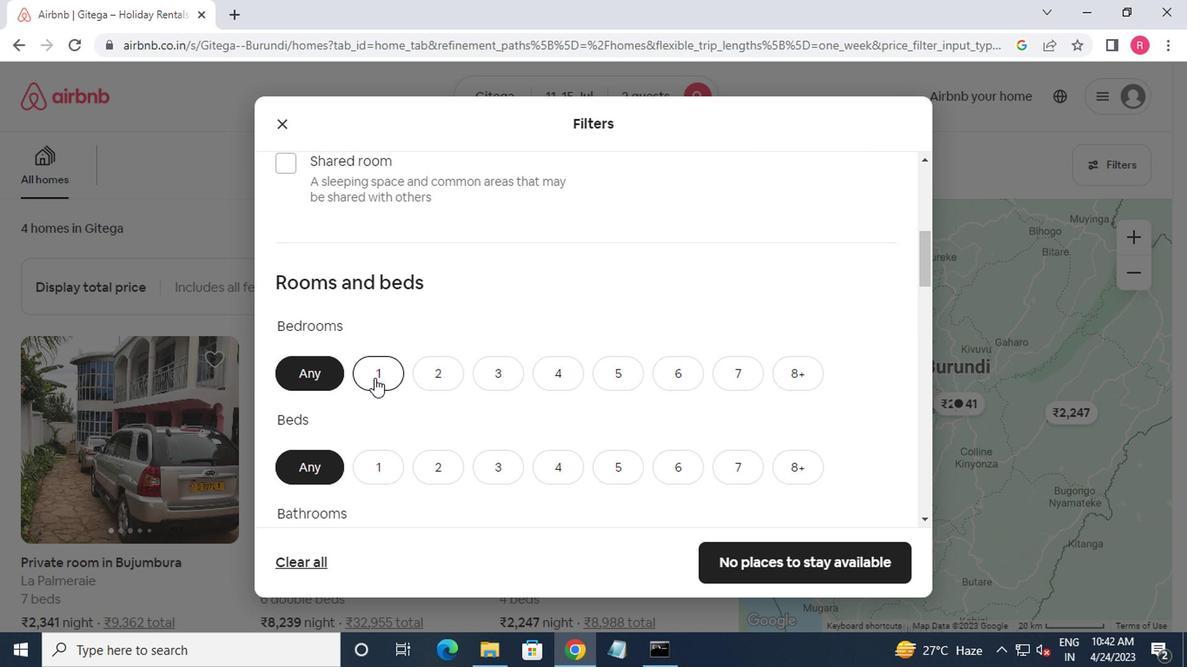 
Action: Mouse pressed left at (369, 380)
Screenshot: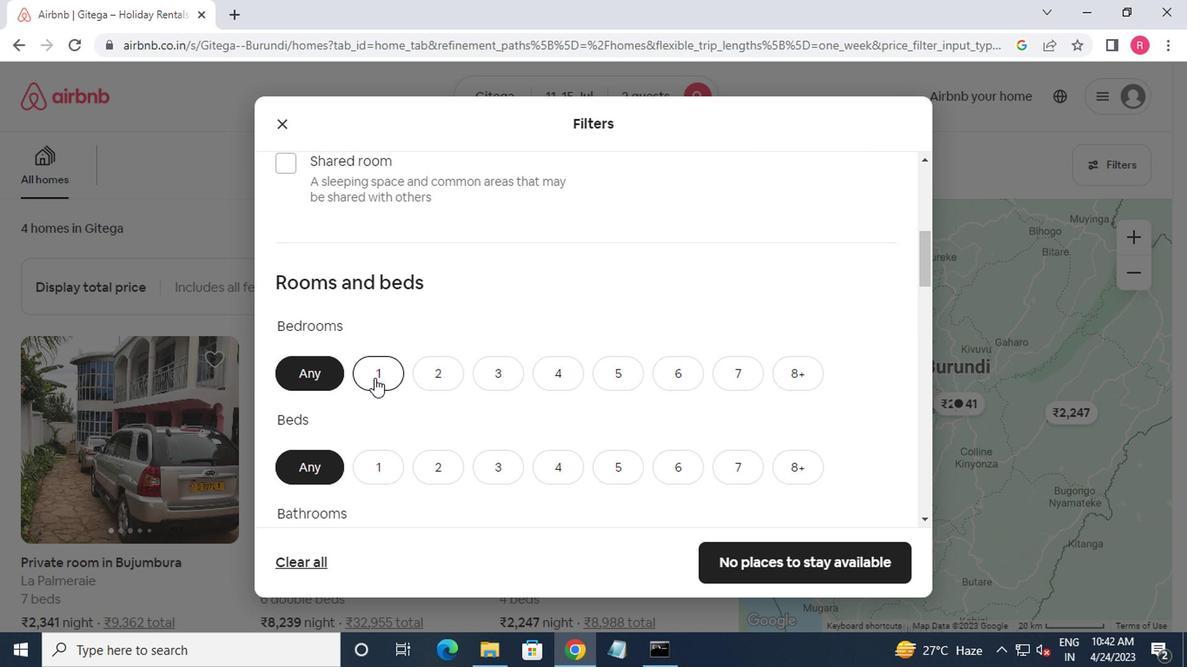 
Action: Mouse moved to (443, 478)
Screenshot: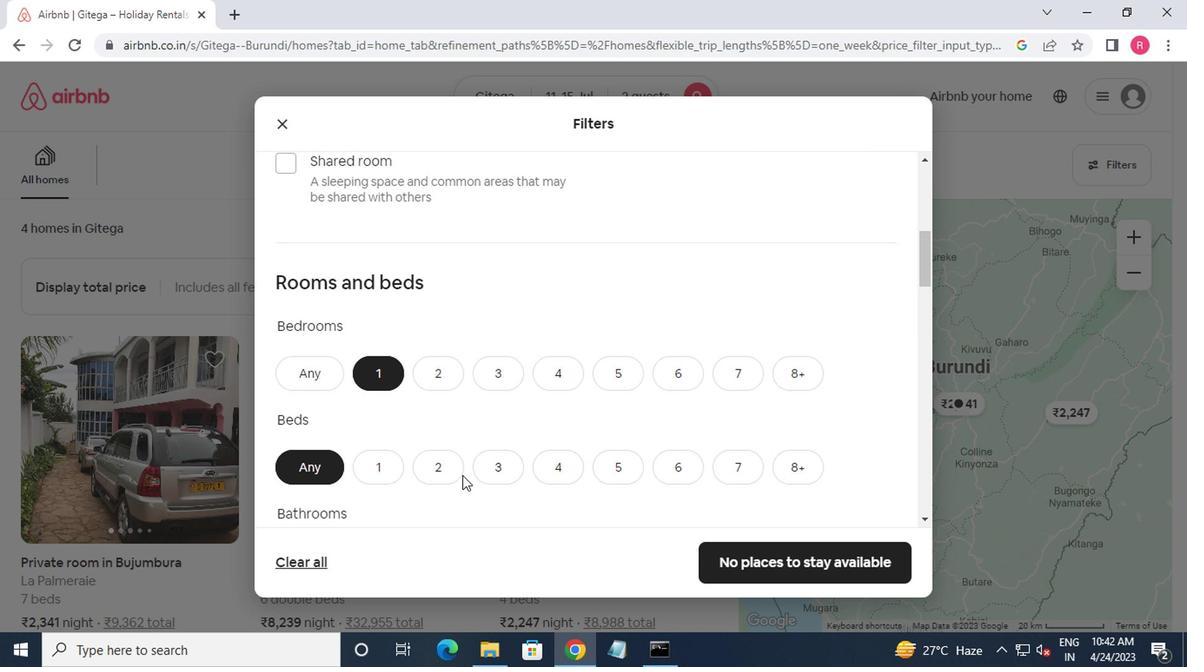 
Action: Mouse pressed left at (443, 478)
Screenshot: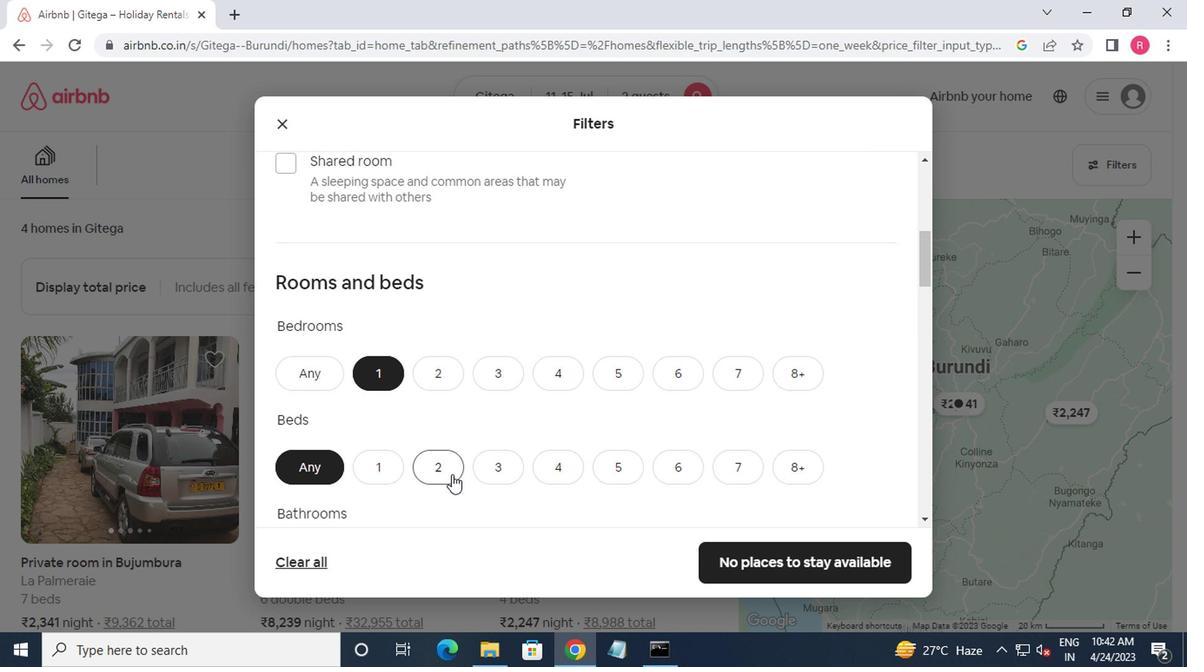
Action: Mouse moved to (442, 478)
Screenshot: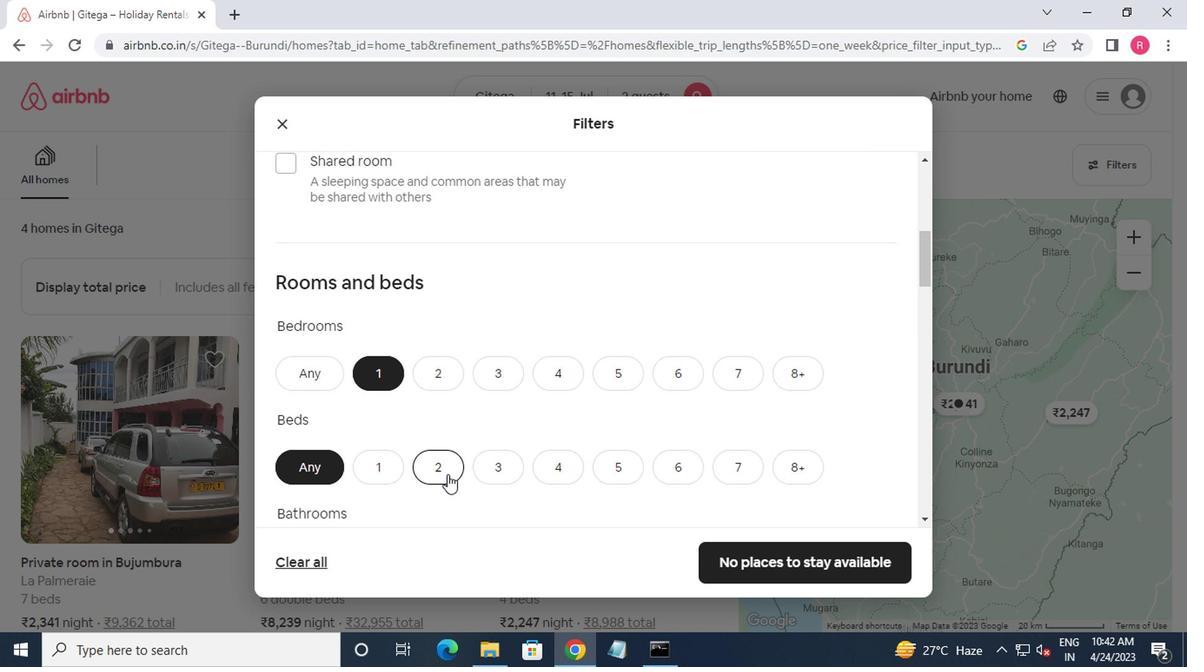 
Action: Mouse scrolled (442, 476) with delta (0, -1)
Screenshot: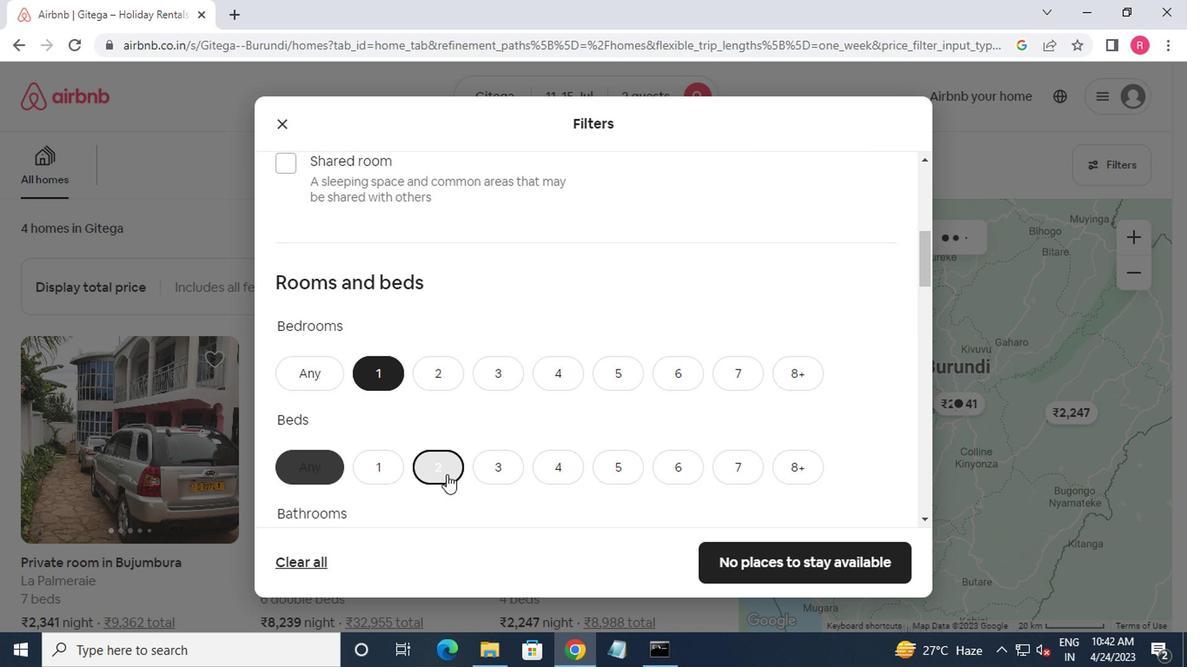
Action: Mouse scrolled (442, 476) with delta (0, -1)
Screenshot: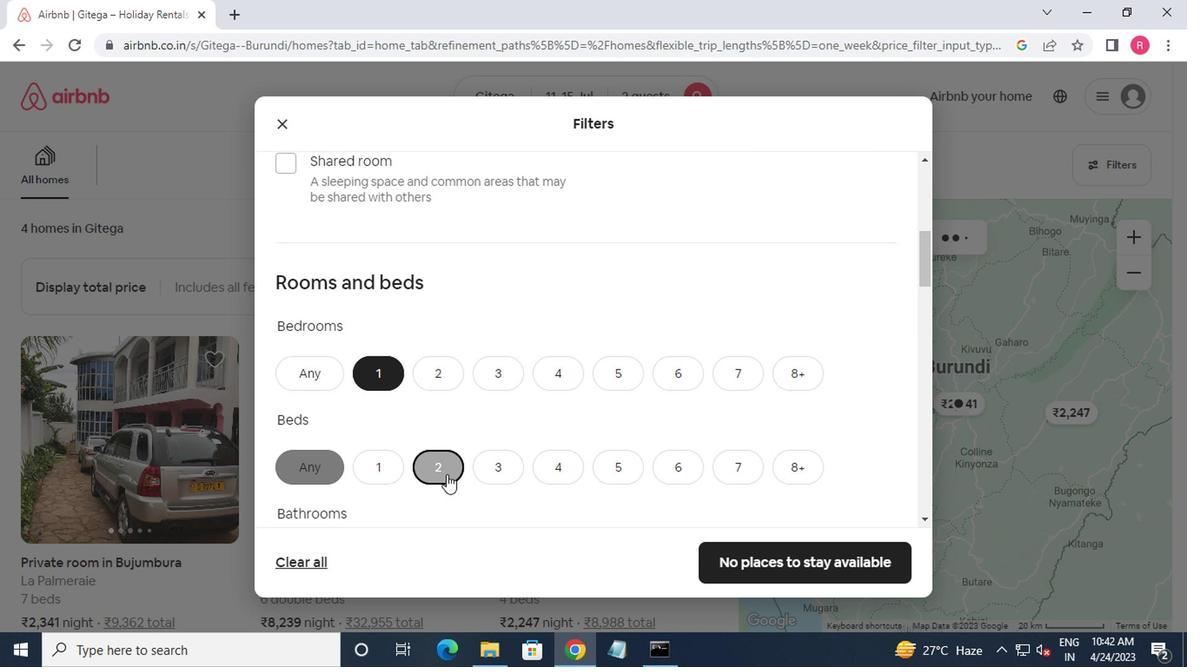 
Action: Mouse moved to (379, 394)
Screenshot: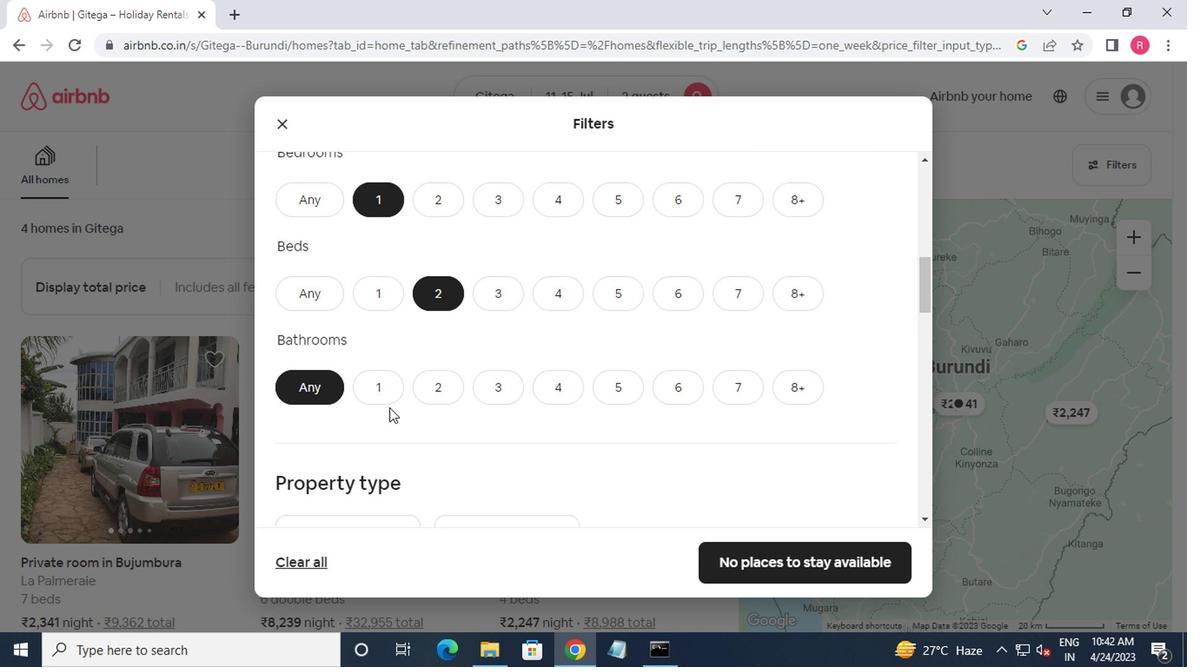 
Action: Mouse pressed left at (379, 394)
Screenshot: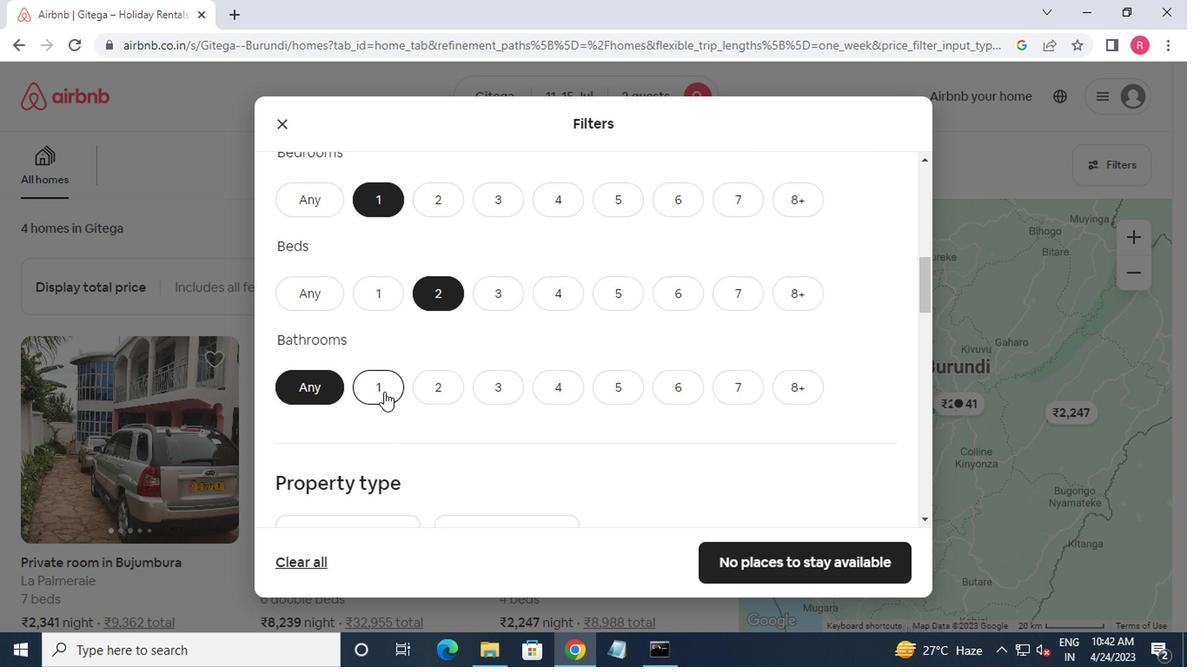 
Action: Mouse moved to (379, 393)
Screenshot: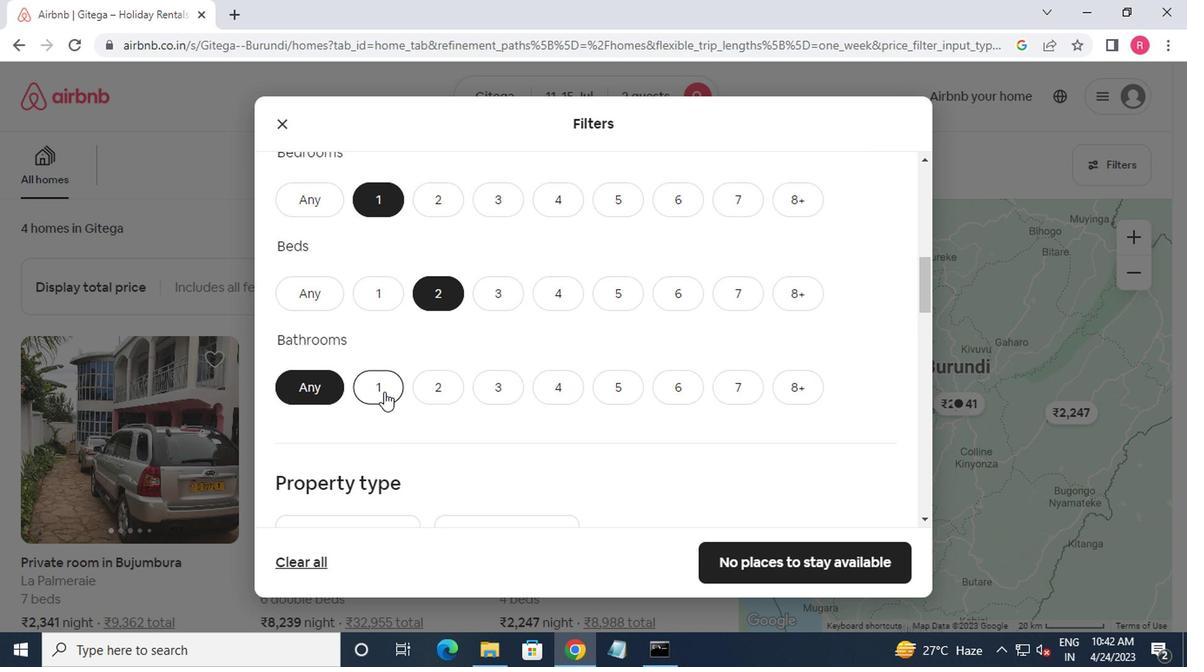 
Action: Mouse scrolled (379, 392) with delta (0, 0)
Screenshot: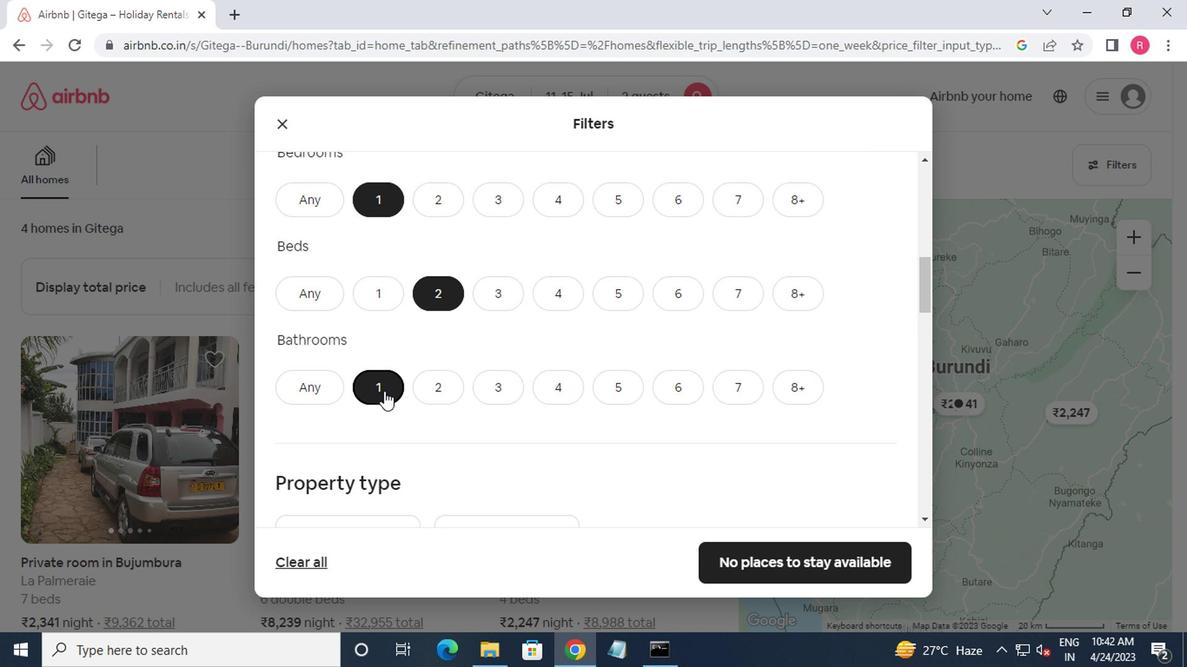 
Action: Mouse moved to (343, 455)
Screenshot: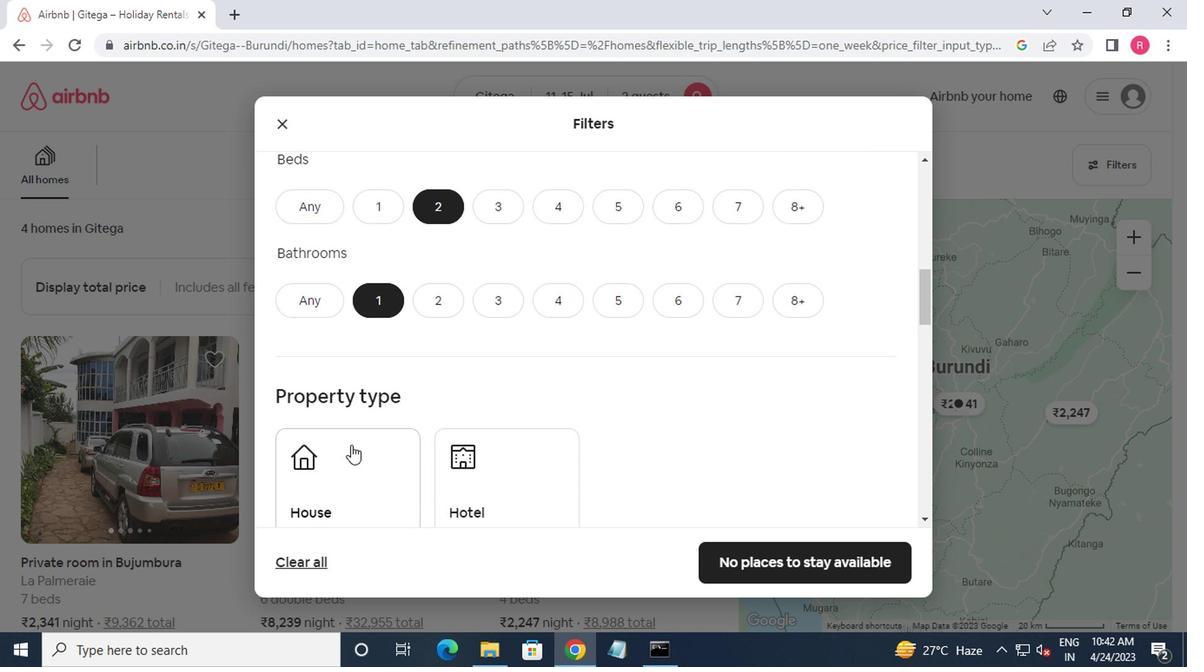 
Action: Mouse pressed left at (343, 455)
Screenshot: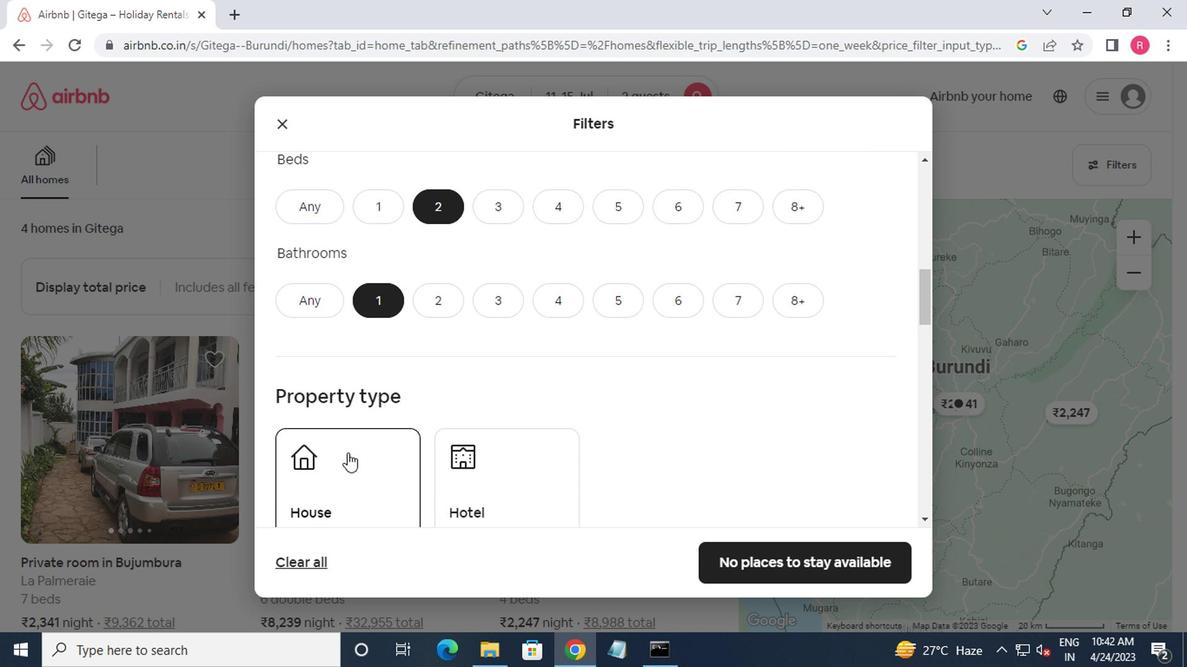 
Action: Mouse moved to (448, 478)
Screenshot: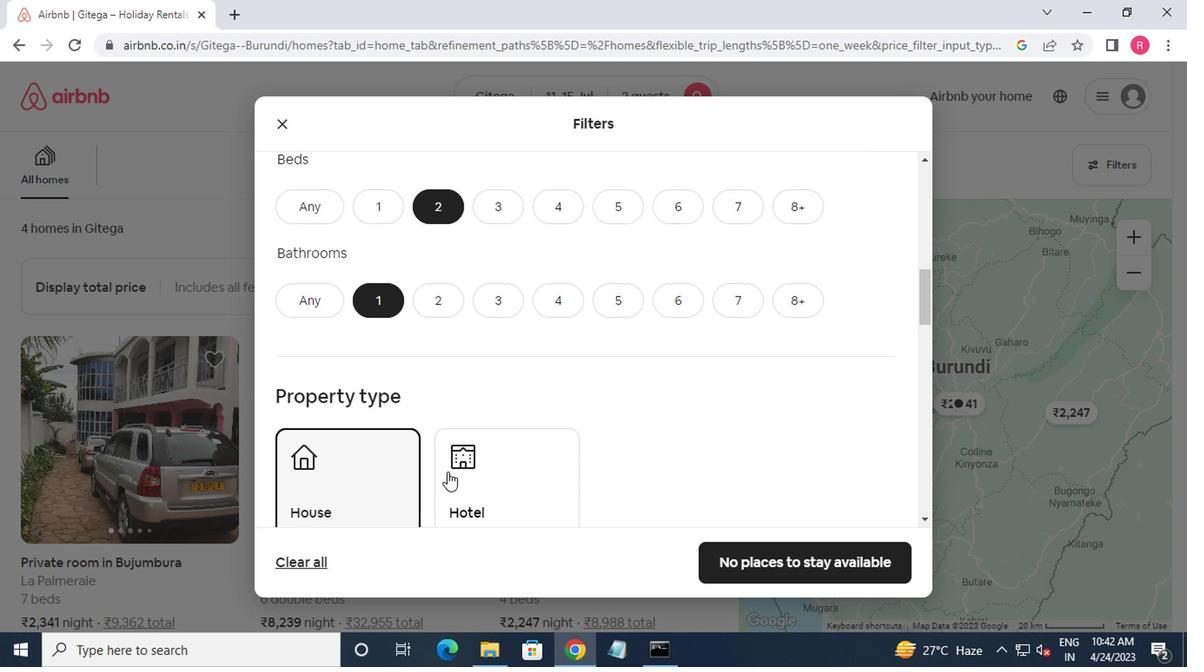 
Action: Mouse pressed left at (448, 478)
Screenshot: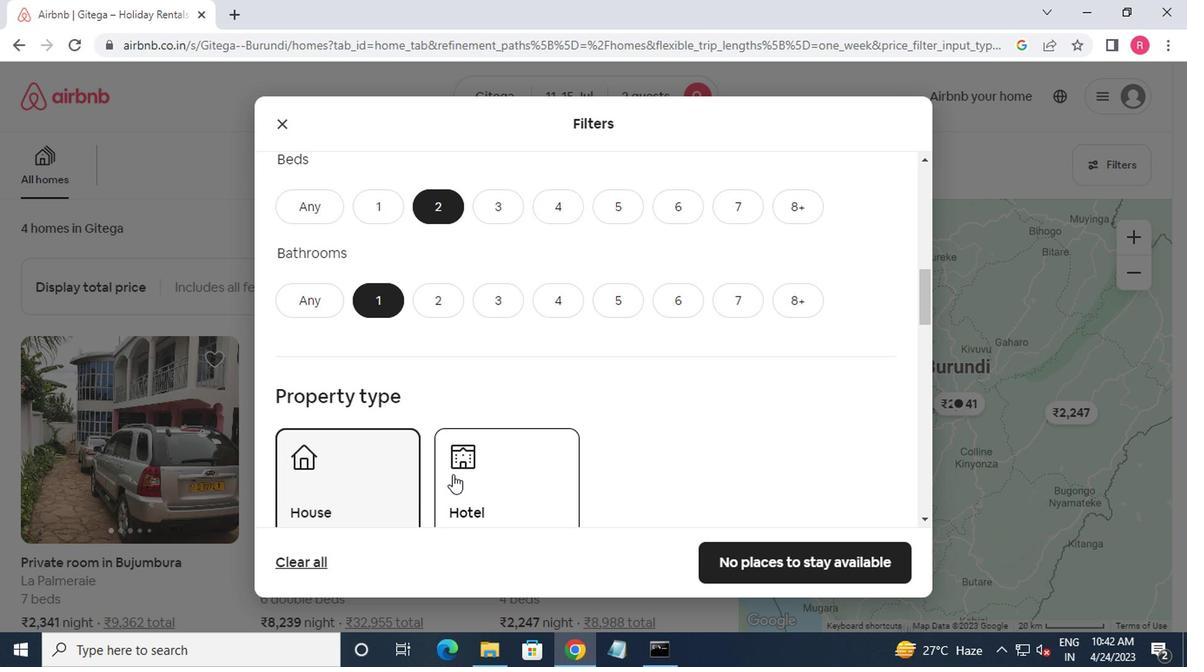 
Action: Mouse scrolled (448, 476) with delta (0, -1)
Screenshot: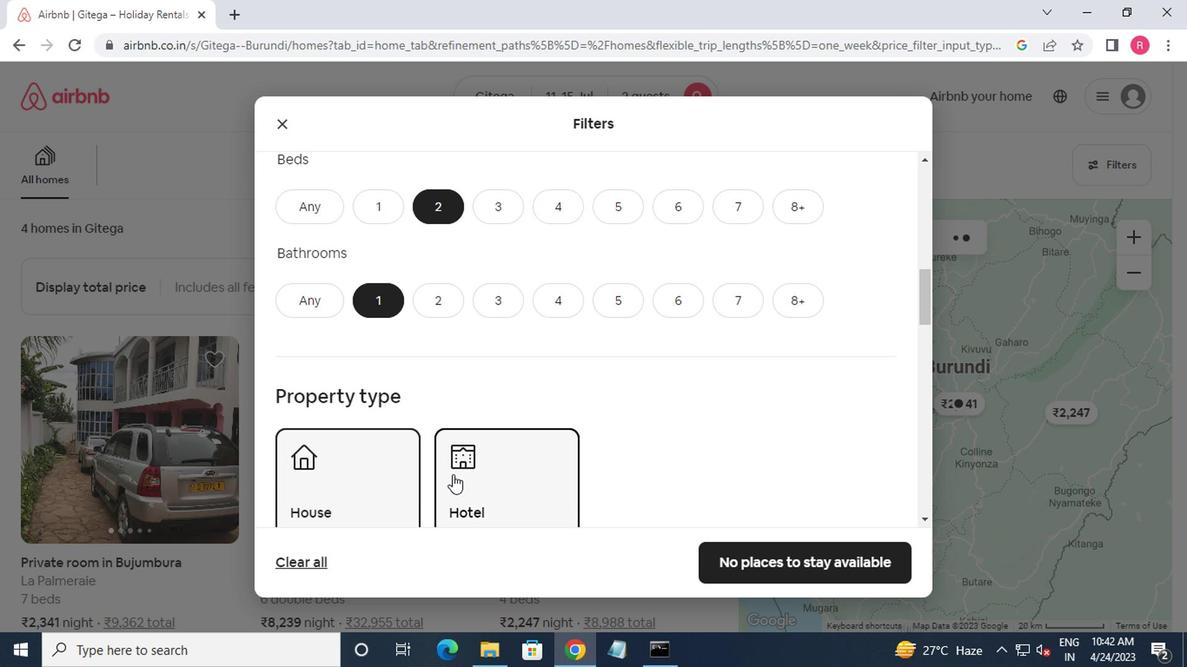 
Action: Mouse scrolled (448, 476) with delta (0, -1)
Screenshot: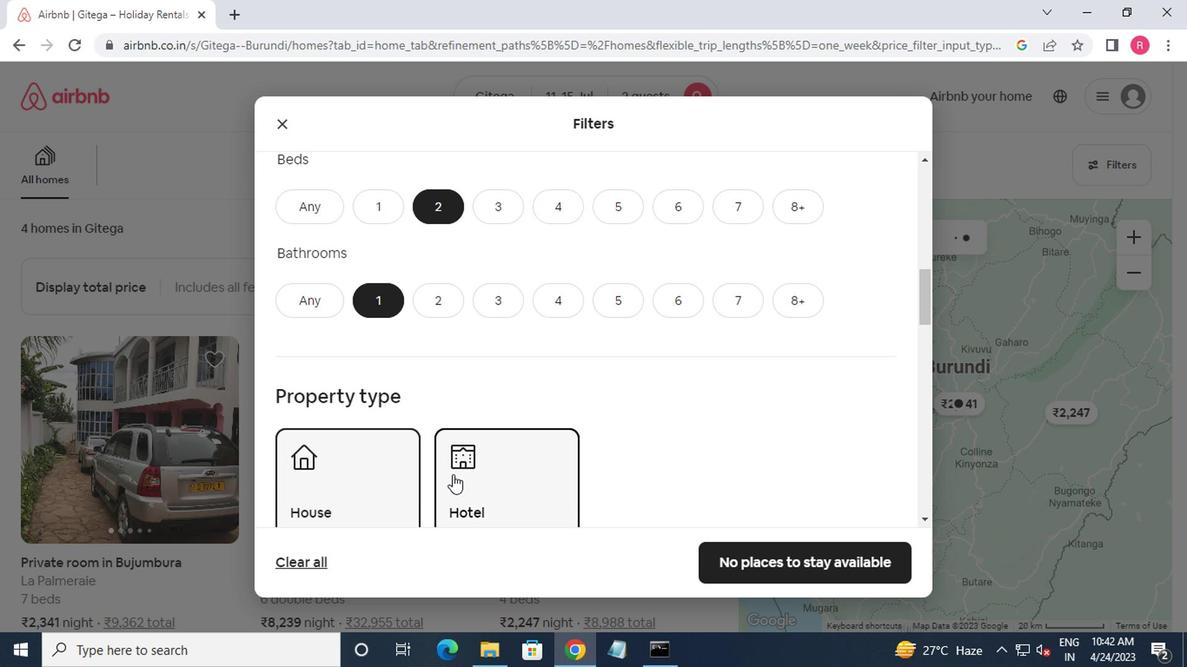
Action: Mouse scrolled (448, 476) with delta (0, -1)
Screenshot: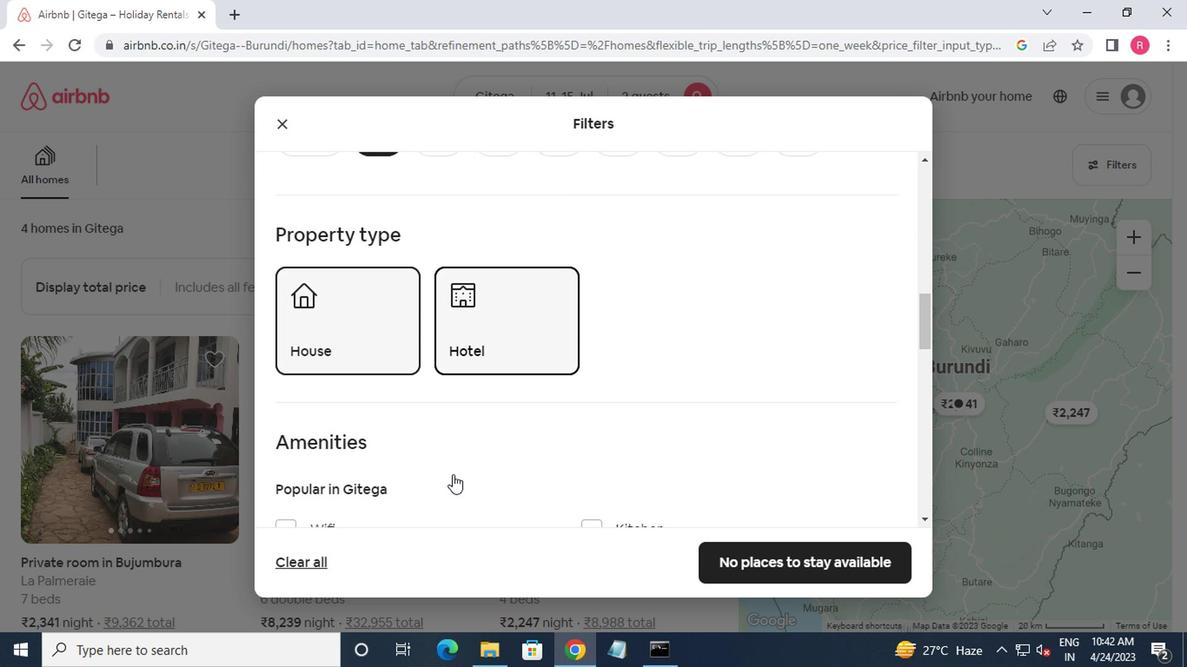 
Action: Mouse scrolled (448, 476) with delta (0, -1)
Screenshot: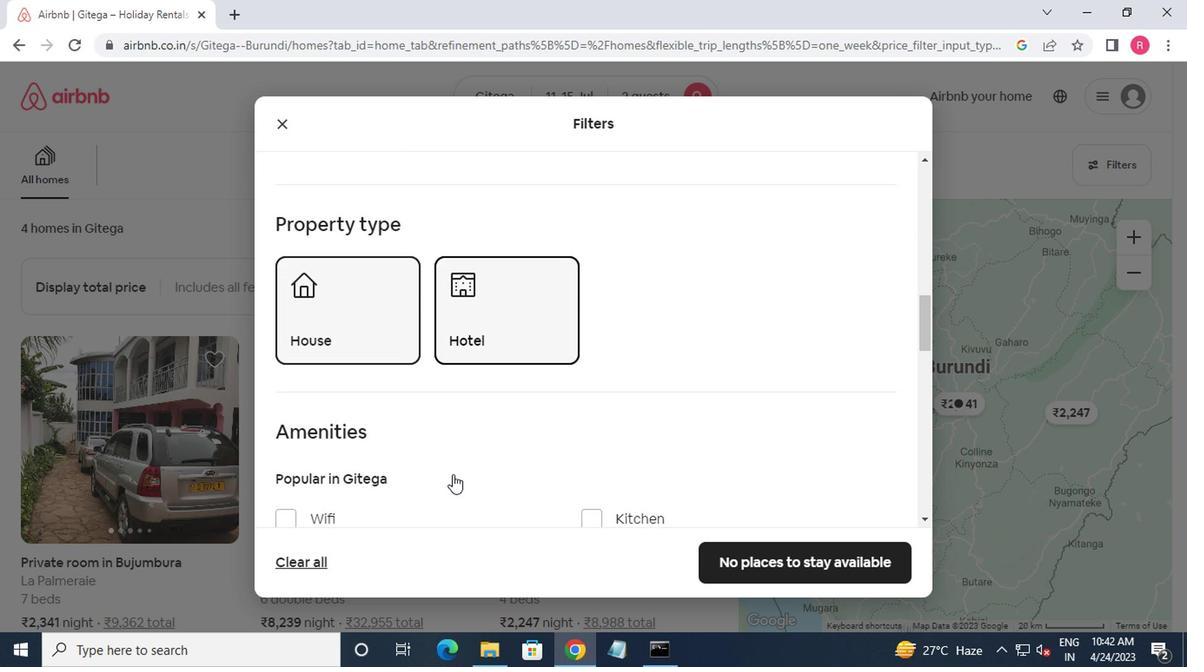 
Action: Mouse scrolled (448, 476) with delta (0, -1)
Screenshot: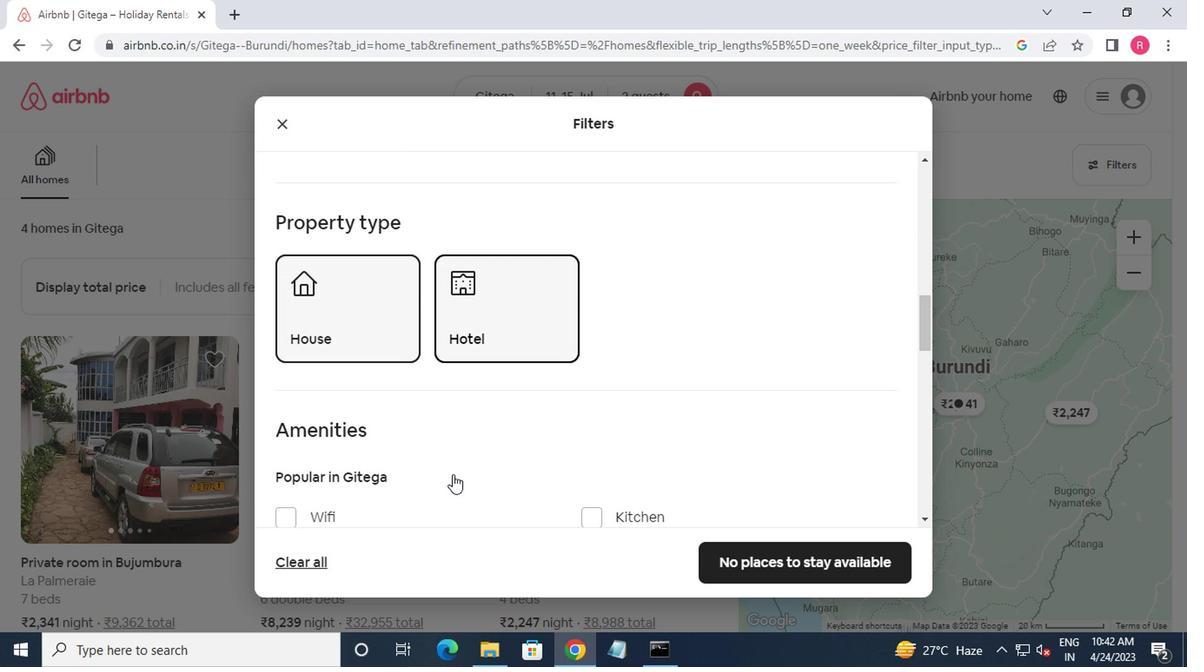 
Action: Mouse scrolled (448, 476) with delta (0, -1)
Screenshot: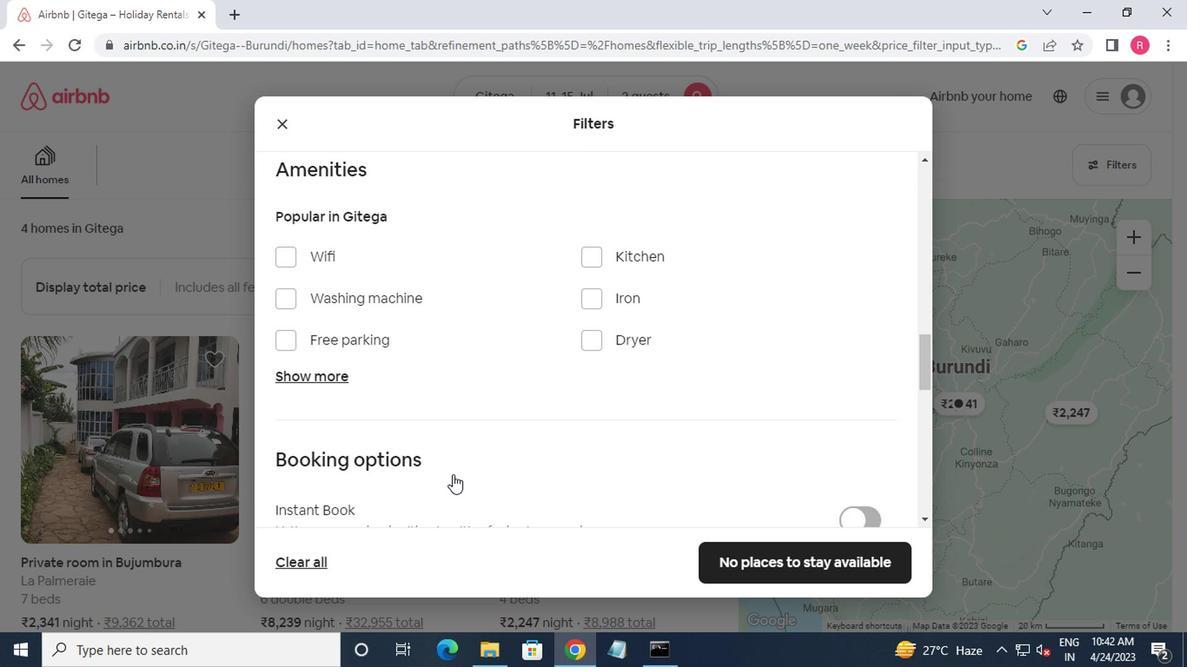 
Action: Mouse moved to (857, 504)
Screenshot: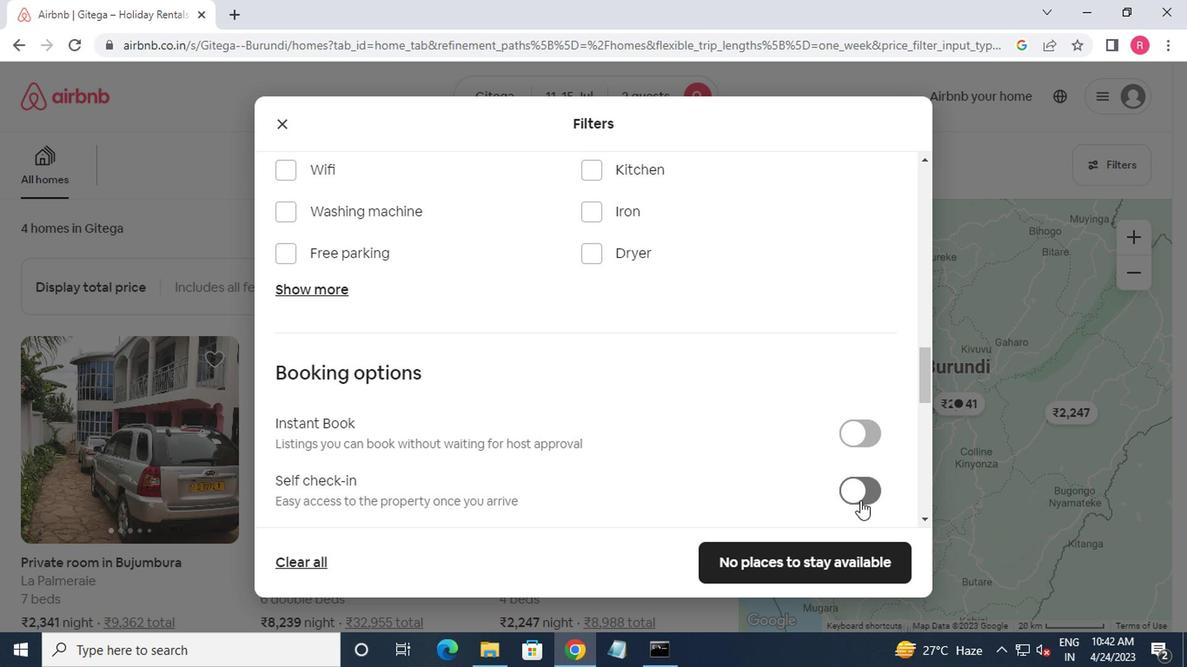 
Action: Mouse pressed left at (857, 504)
Screenshot: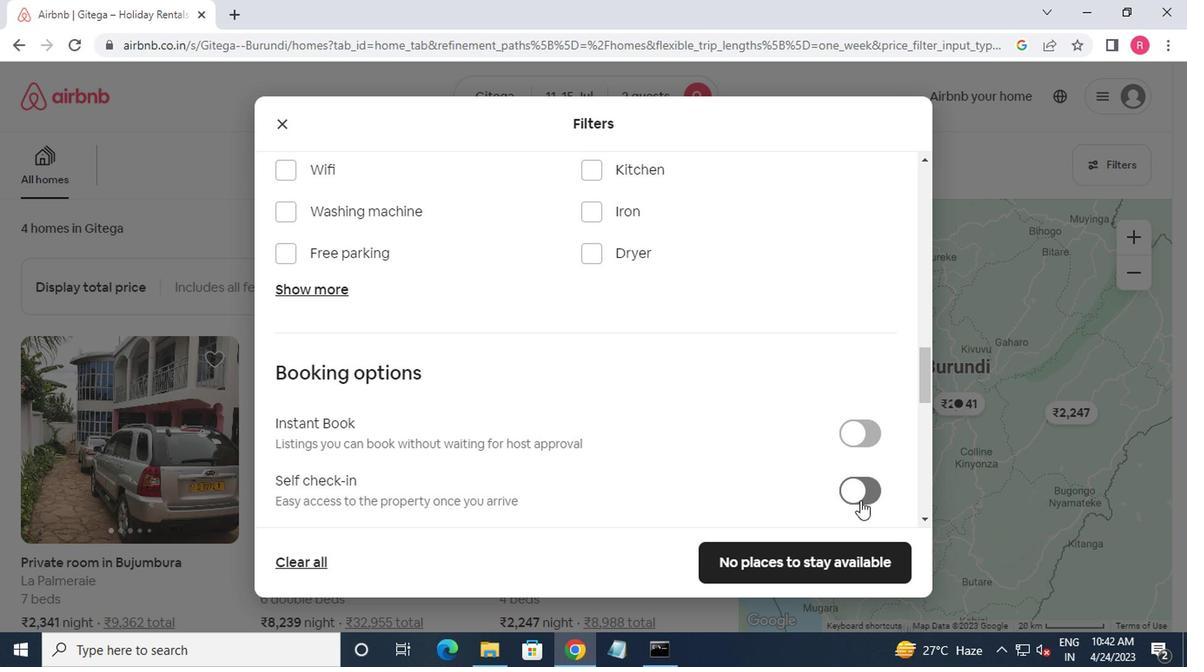 
Action: Mouse moved to (859, 501)
Screenshot: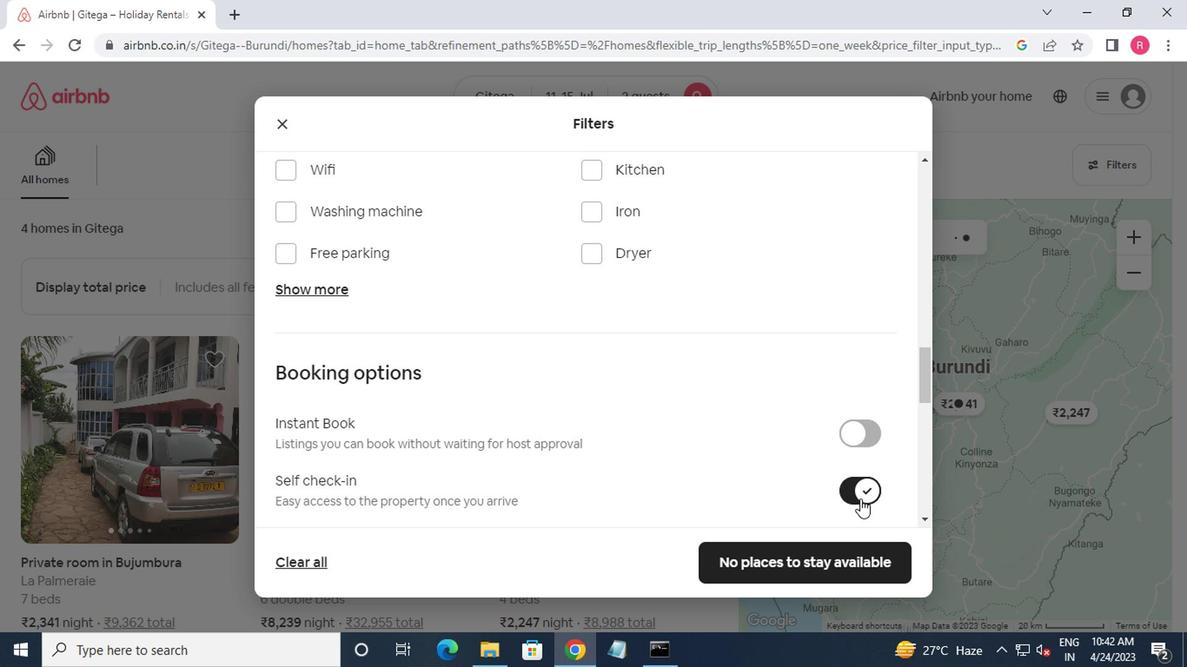 
Action: Mouse scrolled (859, 500) with delta (0, -1)
Screenshot: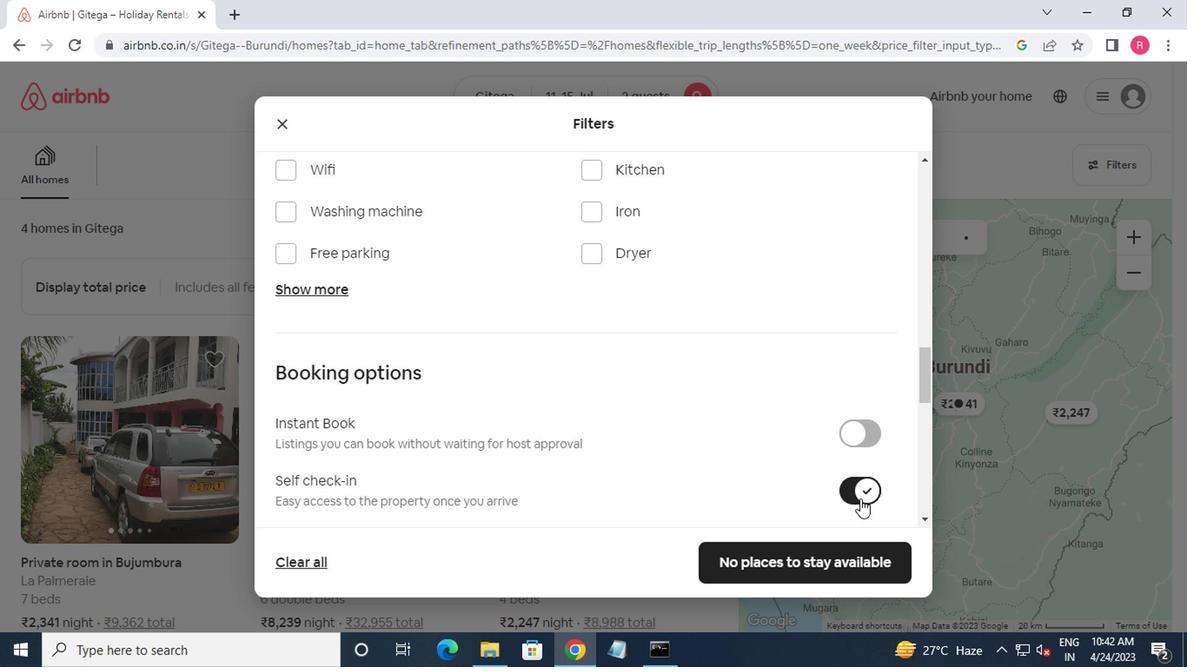 
Action: Mouse scrolled (859, 500) with delta (0, -1)
Screenshot: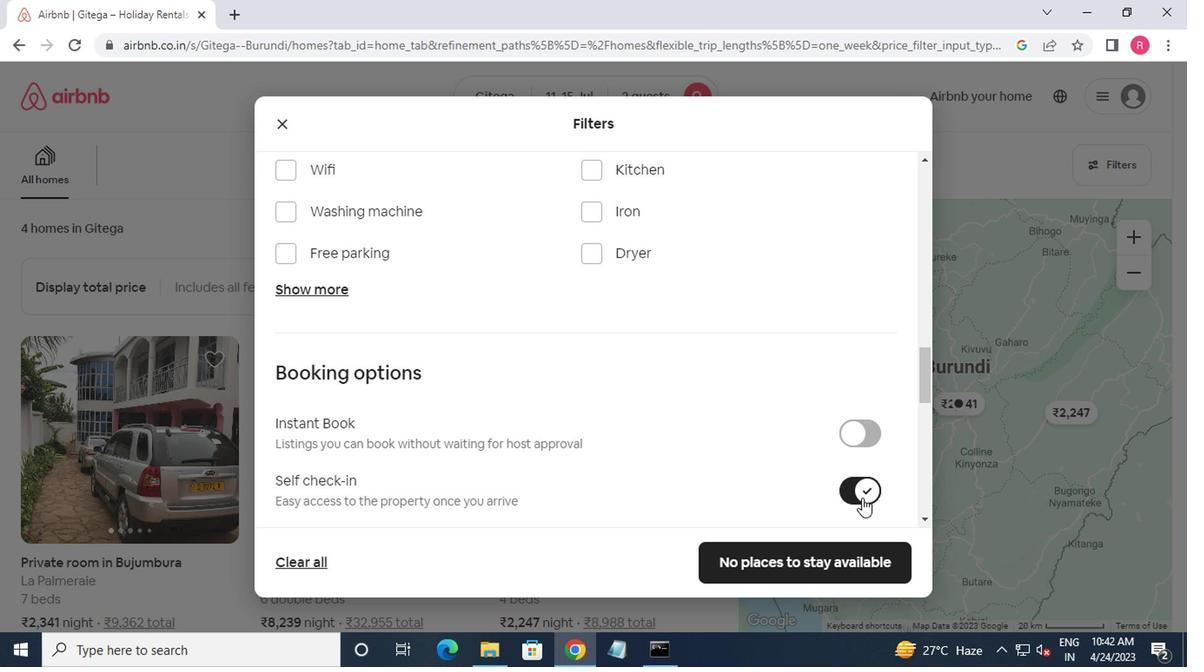 
Action: Mouse scrolled (859, 500) with delta (0, -1)
Screenshot: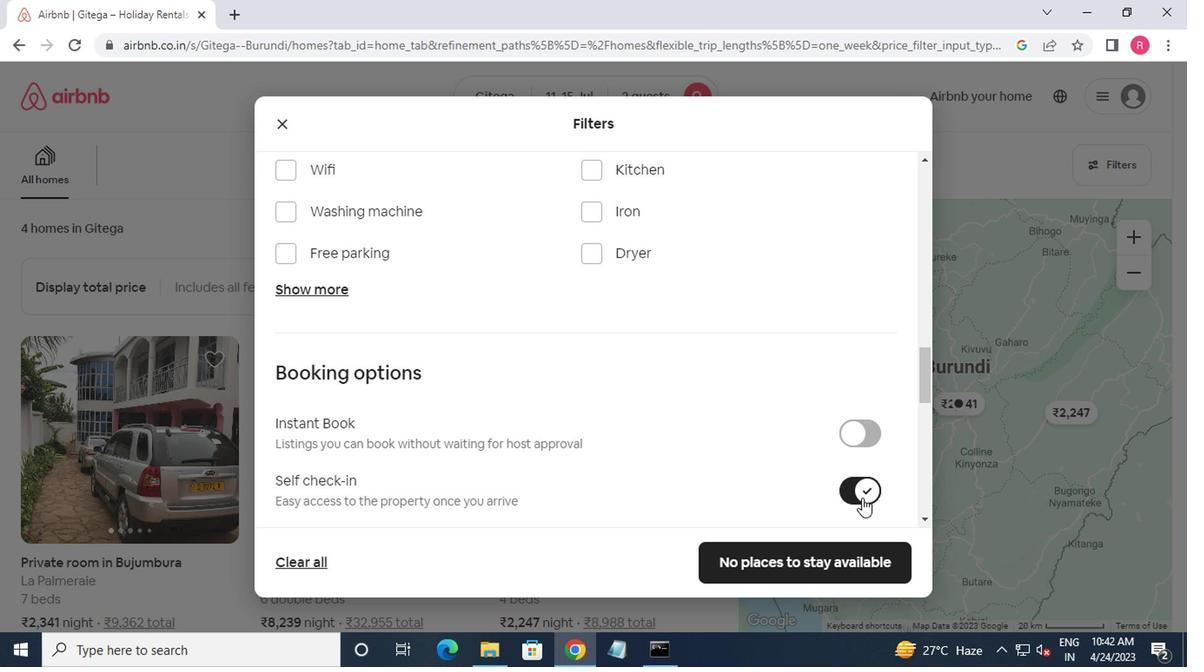 
Action: Mouse scrolled (859, 500) with delta (0, -1)
Screenshot: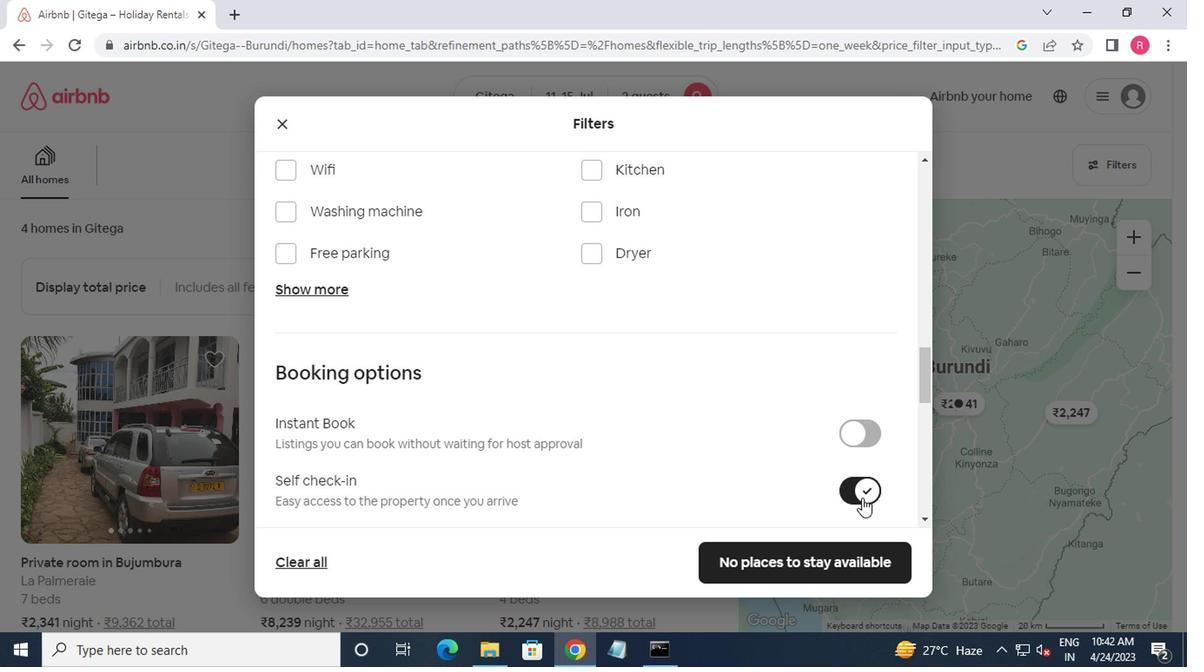 
Action: Mouse moved to (794, 510)
Screenshot: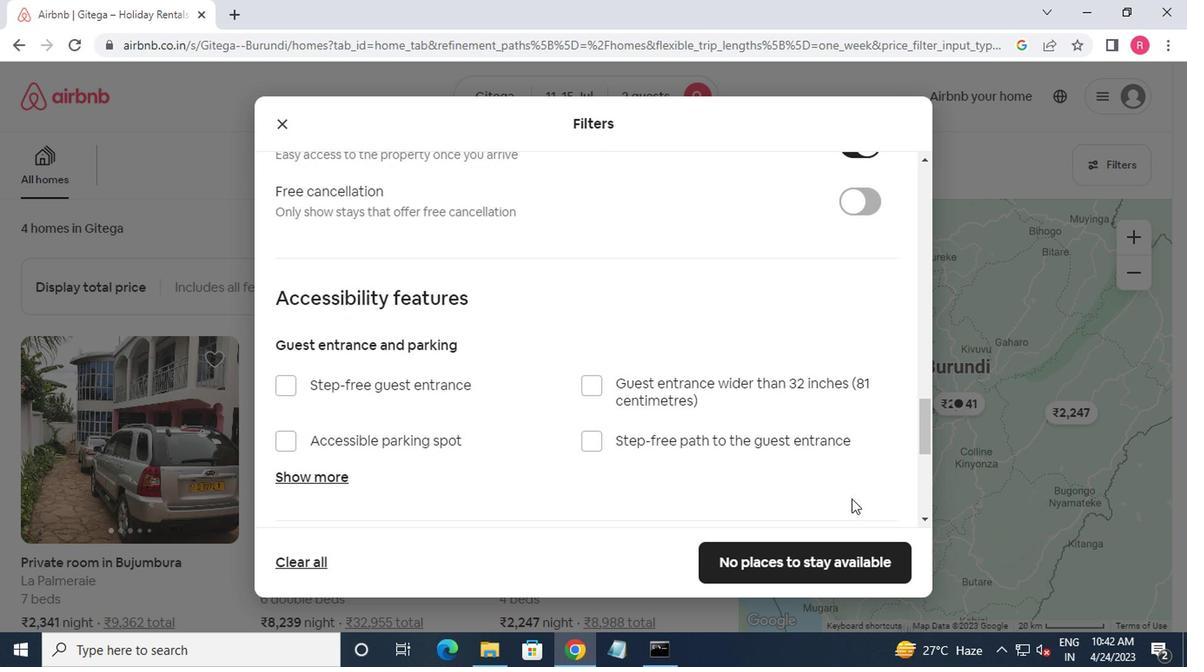 
Action: Mouse scrolled (794, 510) with delta (0, 0)
Screenshot: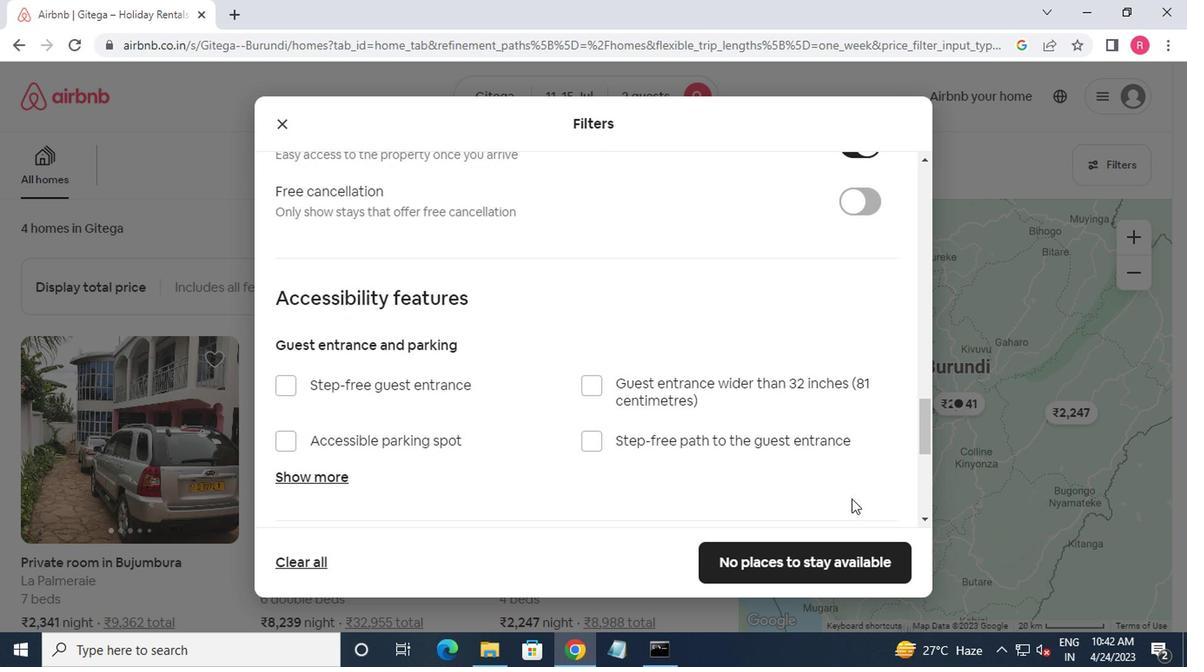 
Action: Mouse moved to (774, 516)
Screenshot: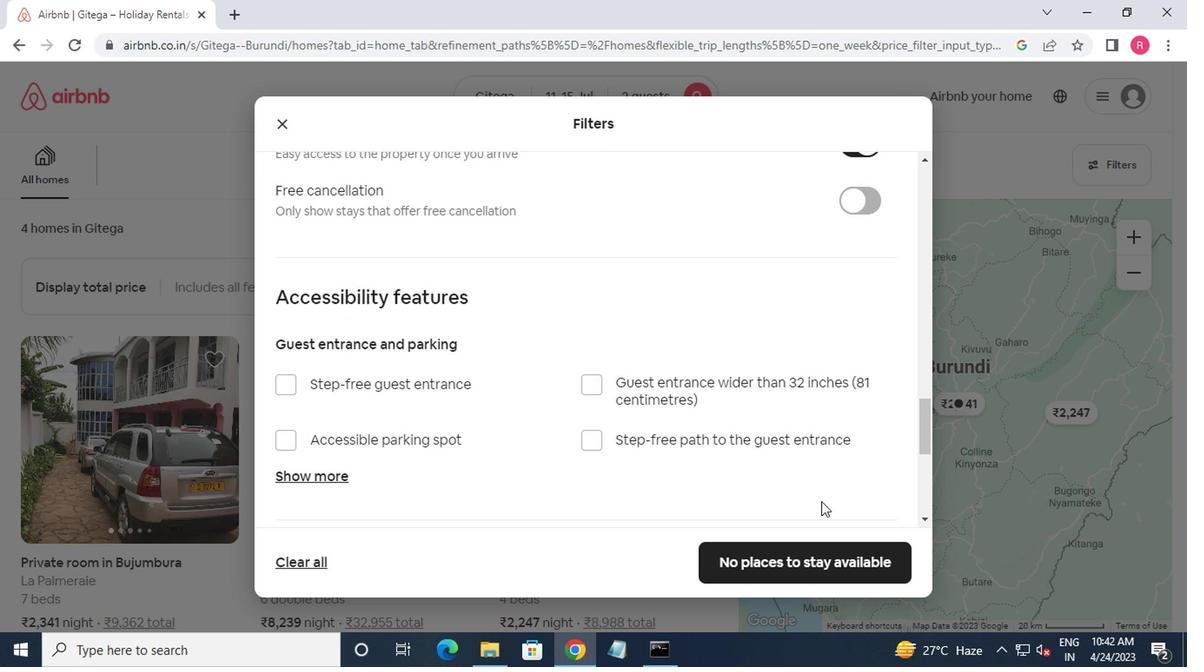 
Action: Mouse scrolled (774, 515) with delta (0, 0)
Screenshot: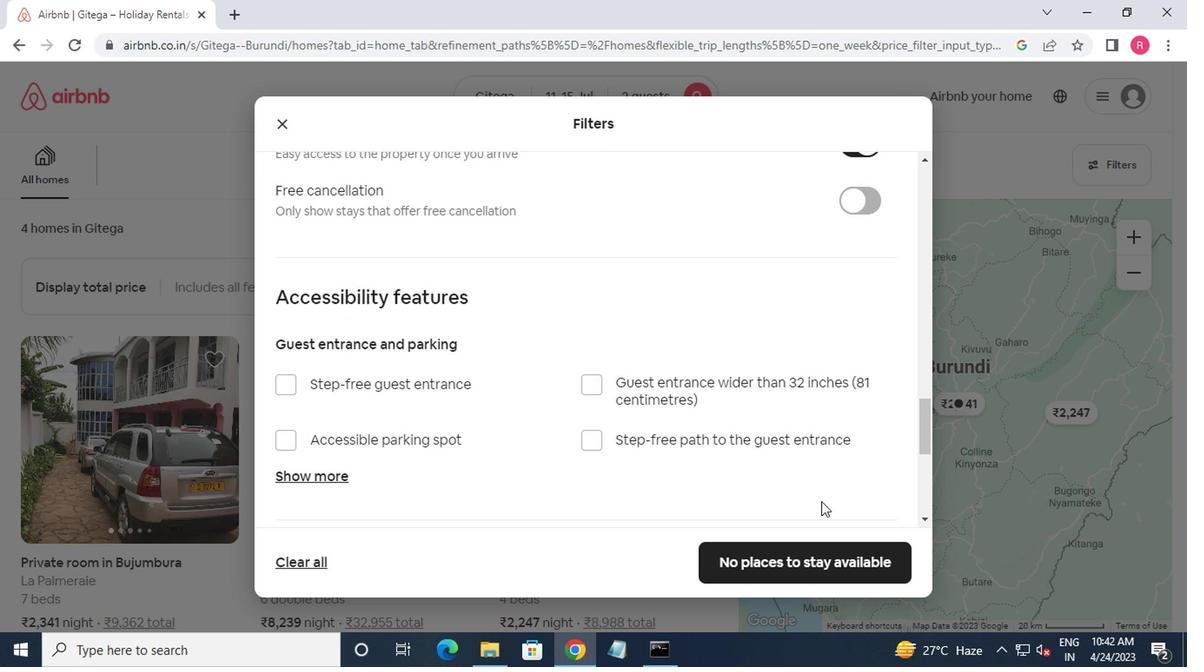 
Action: Mouse moved to (755, 518)
Screenshot: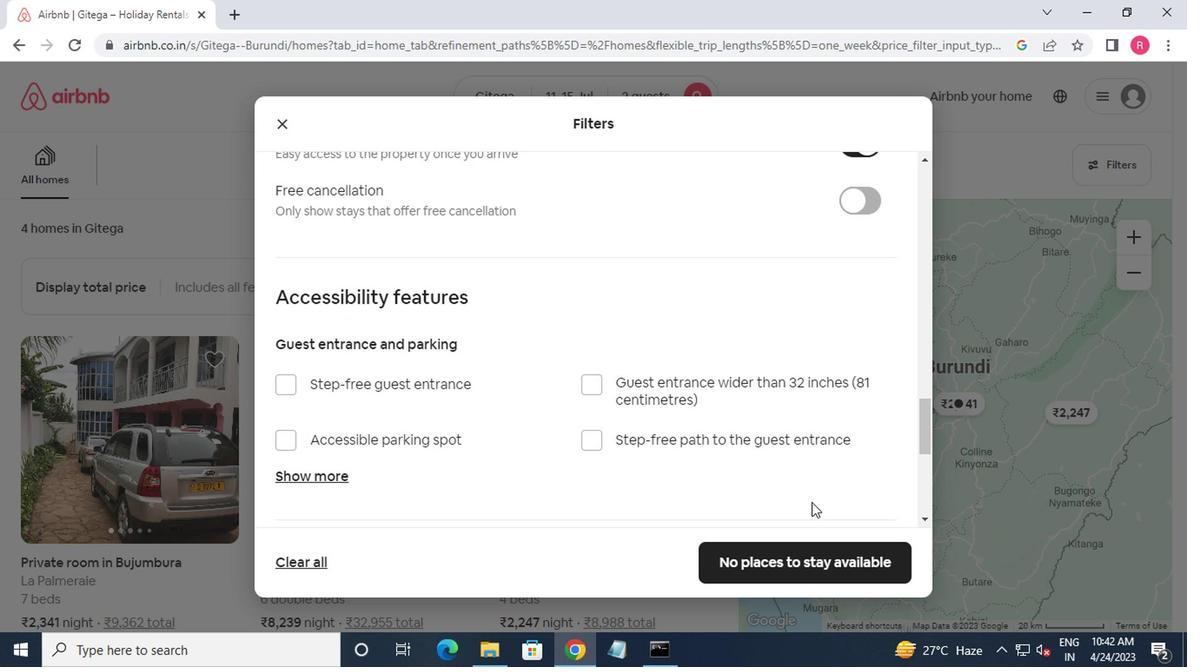 
Action: Mouse scrolled (755, 518) with delta (0, 0)
Screenshot: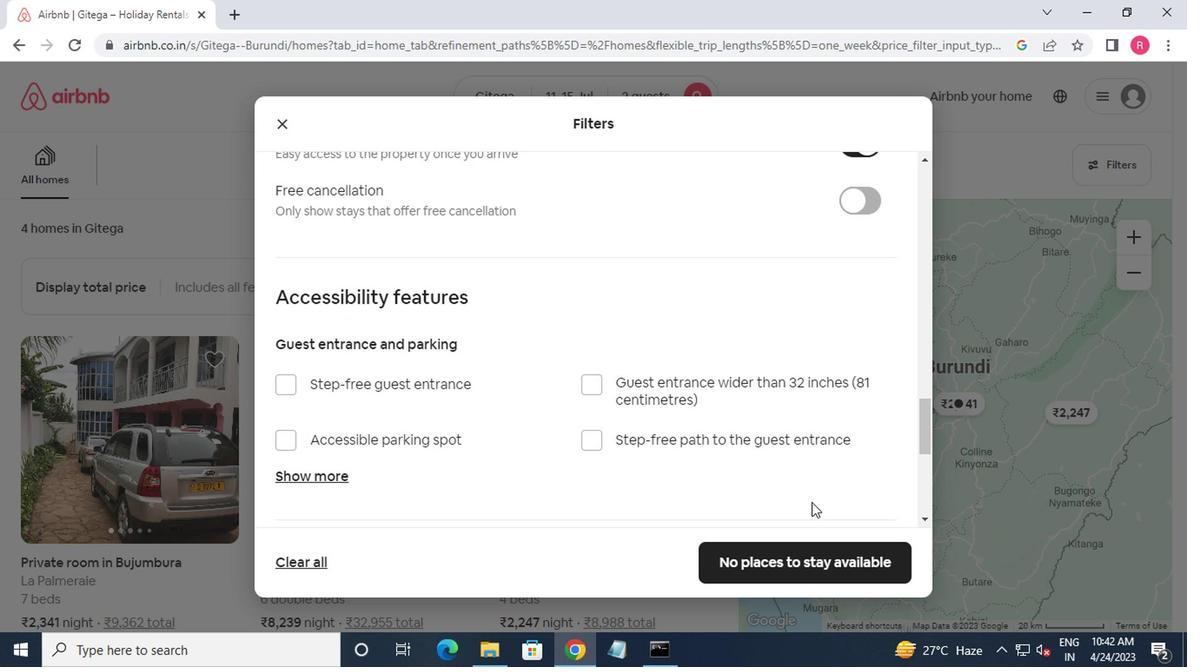 
Action: Mouse moved to (657, 522)
Screenshot: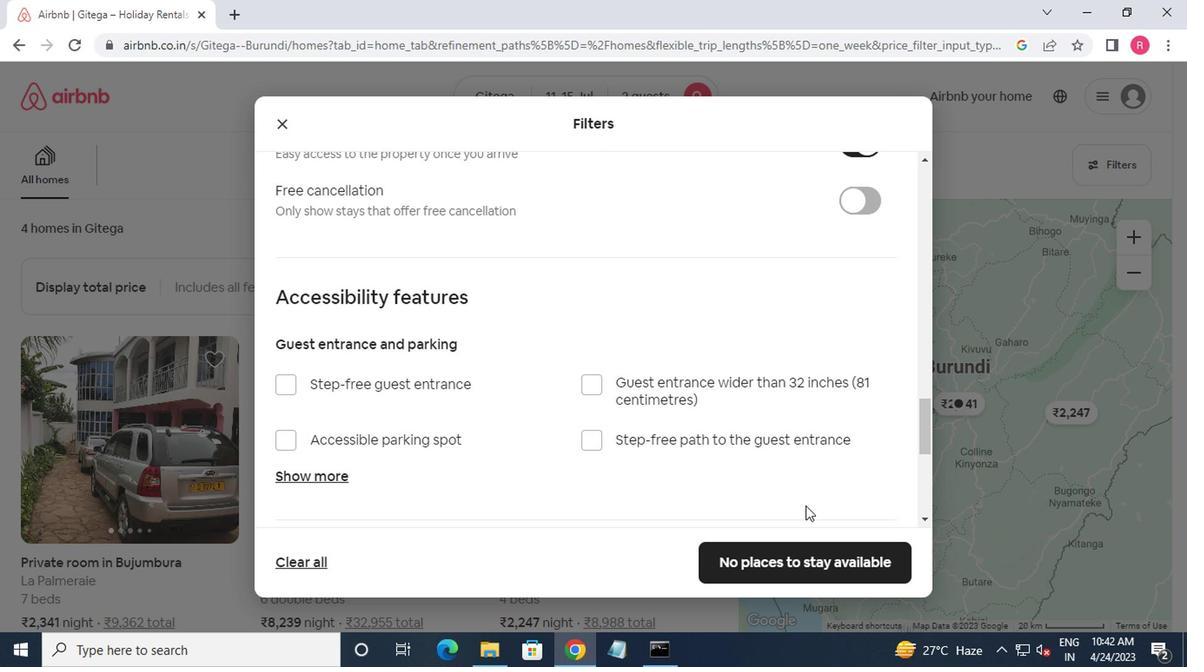
Action: Mouse scrolled (657, 521) with delta (0, -1)
Screenshot: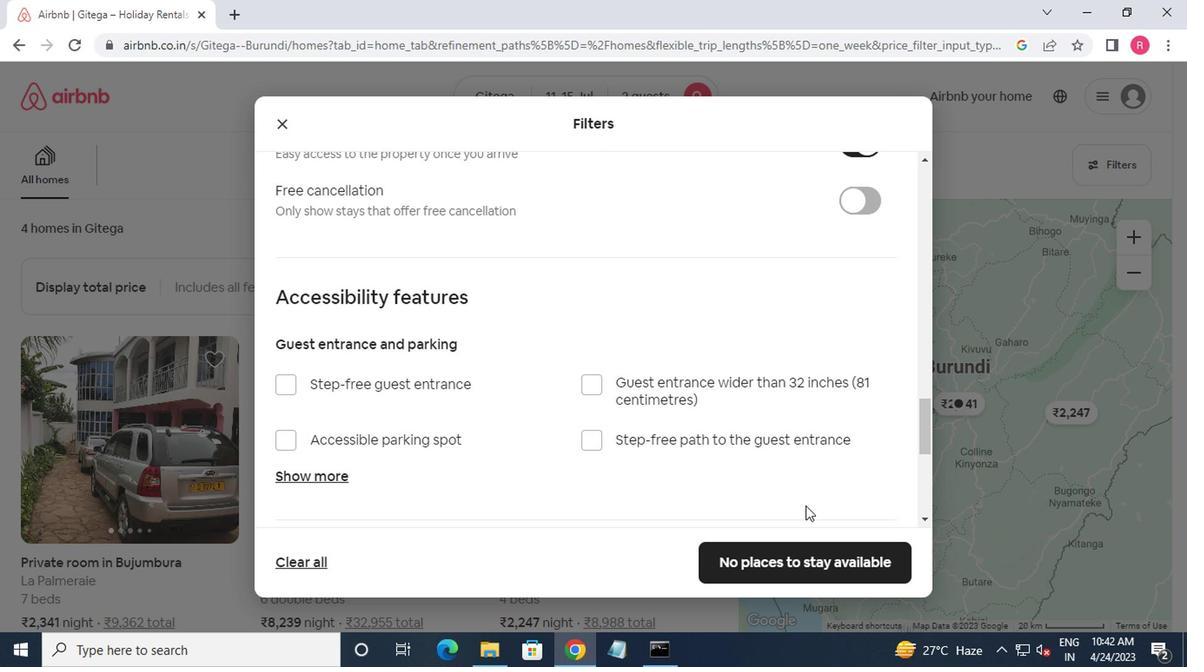 
Action: Mouse moved to (564, 499)
Screenshot: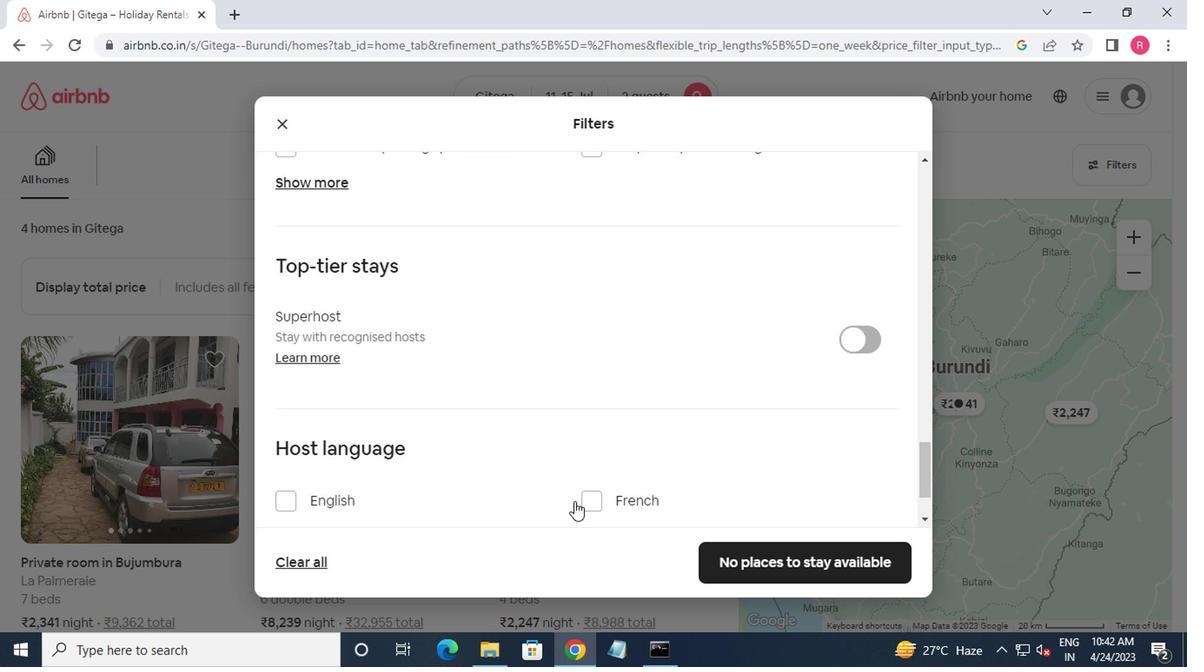 
Action: Mouse scrolled (564, 497) with delta (0, -1)
Screenshot: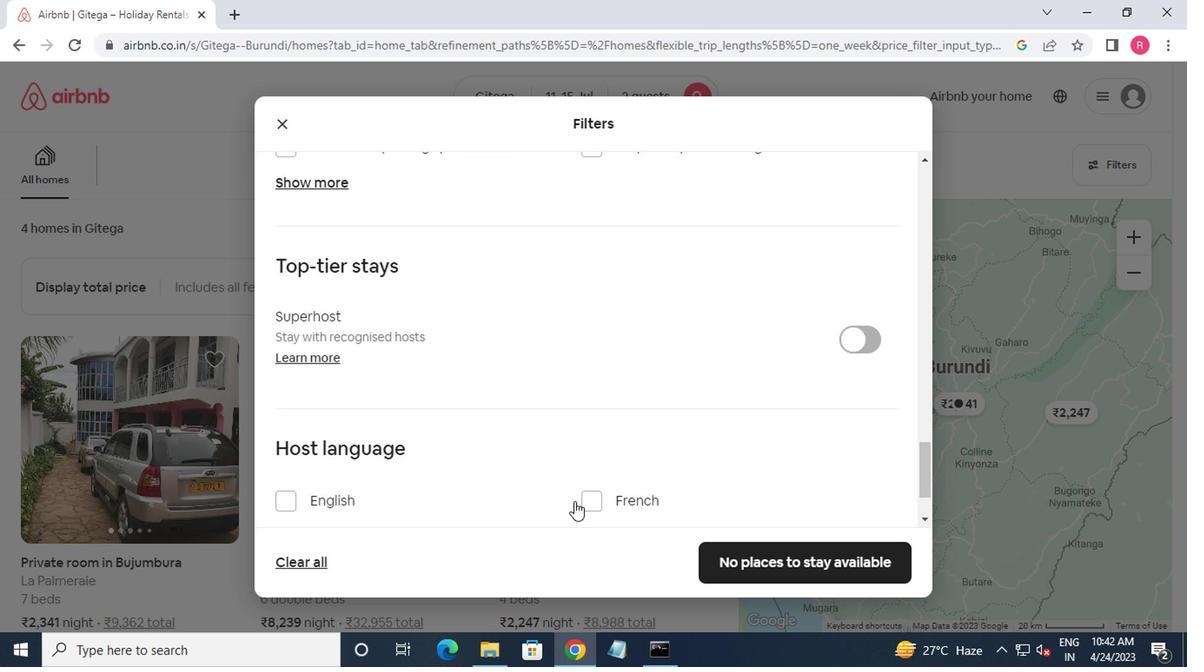 
Action: Mouse moved to (281, 402)
Screenshot: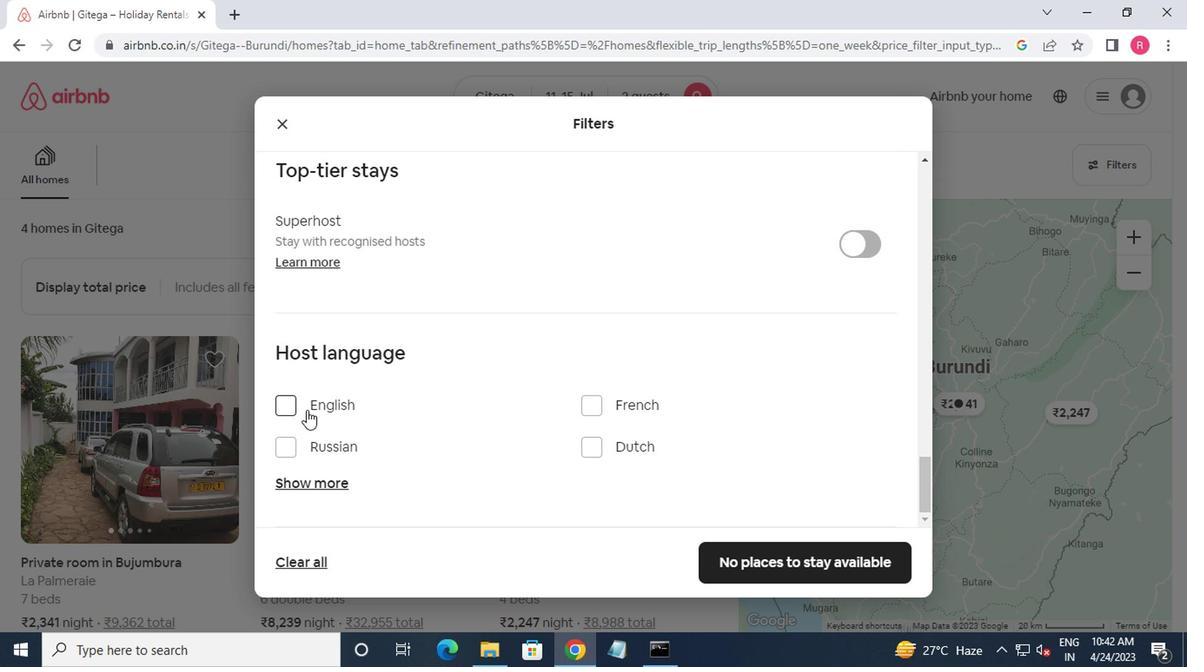 
Action: Mouse pressed left at (281, 402)
Screenshot: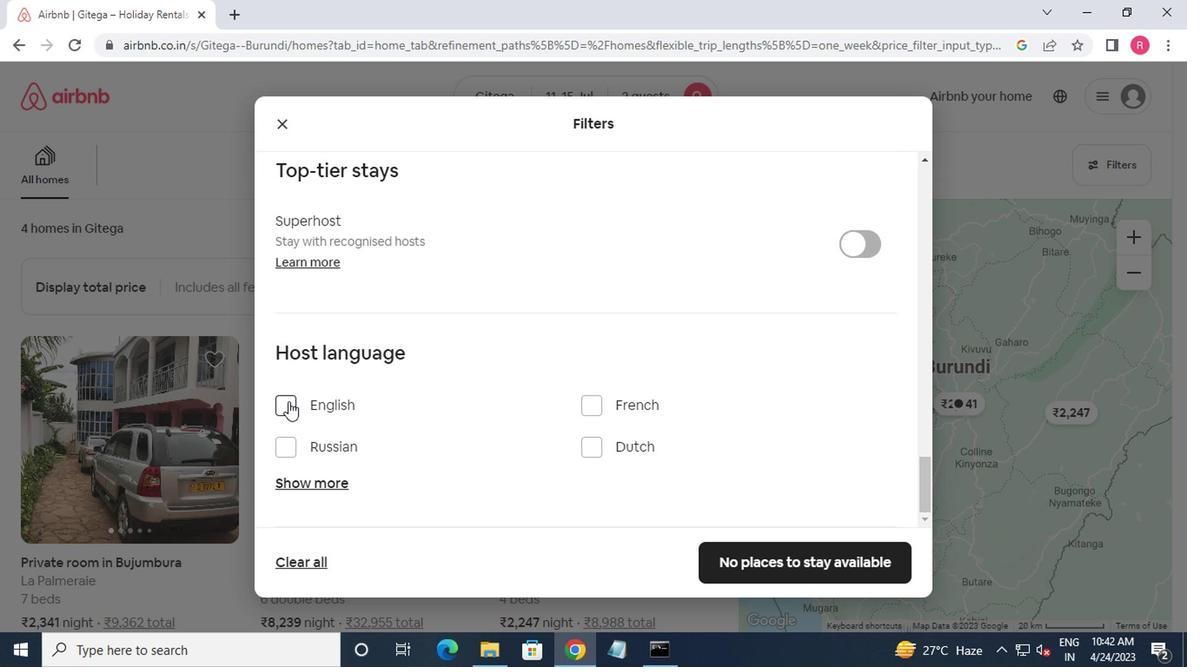 
Action: Mouse moved to (764, 571)
Screenshot: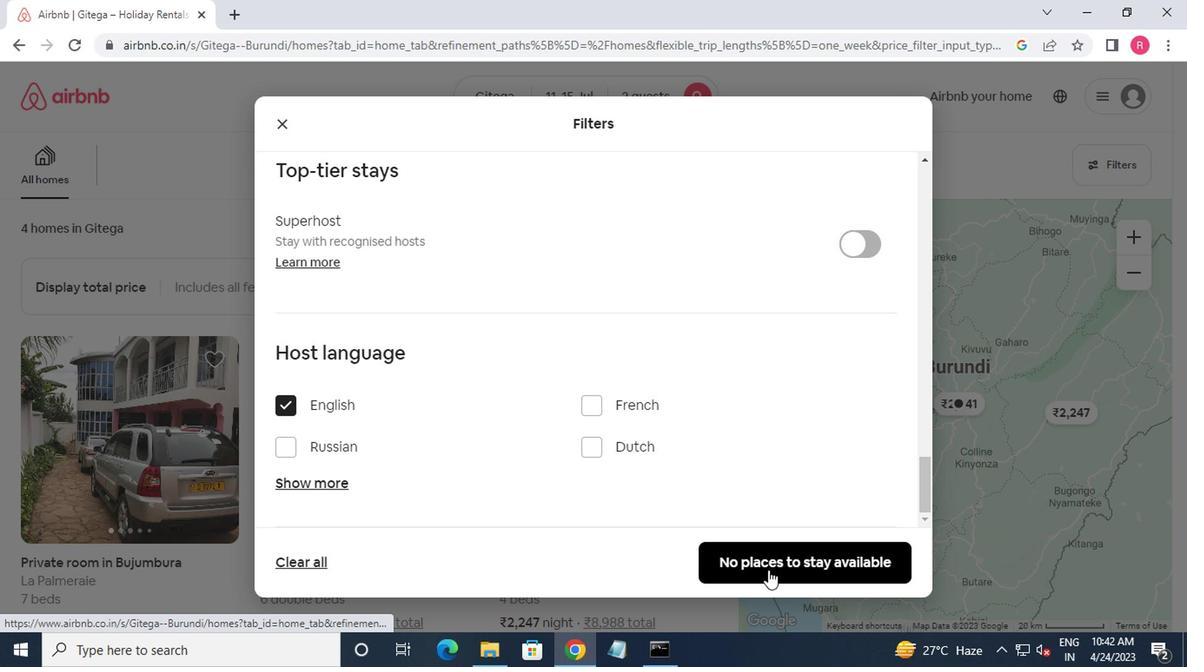 
Action: Mouse pressed left at (764, 571)
Screenshot: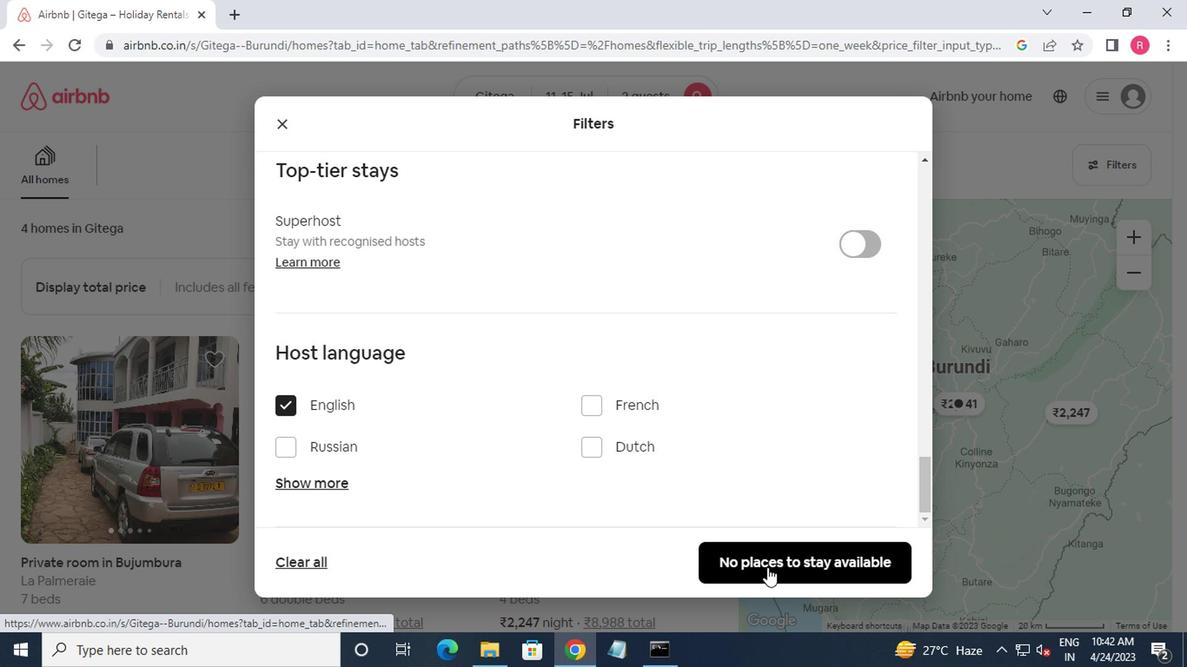 
Action: Mouse moved to (764, 570)
Screenshot: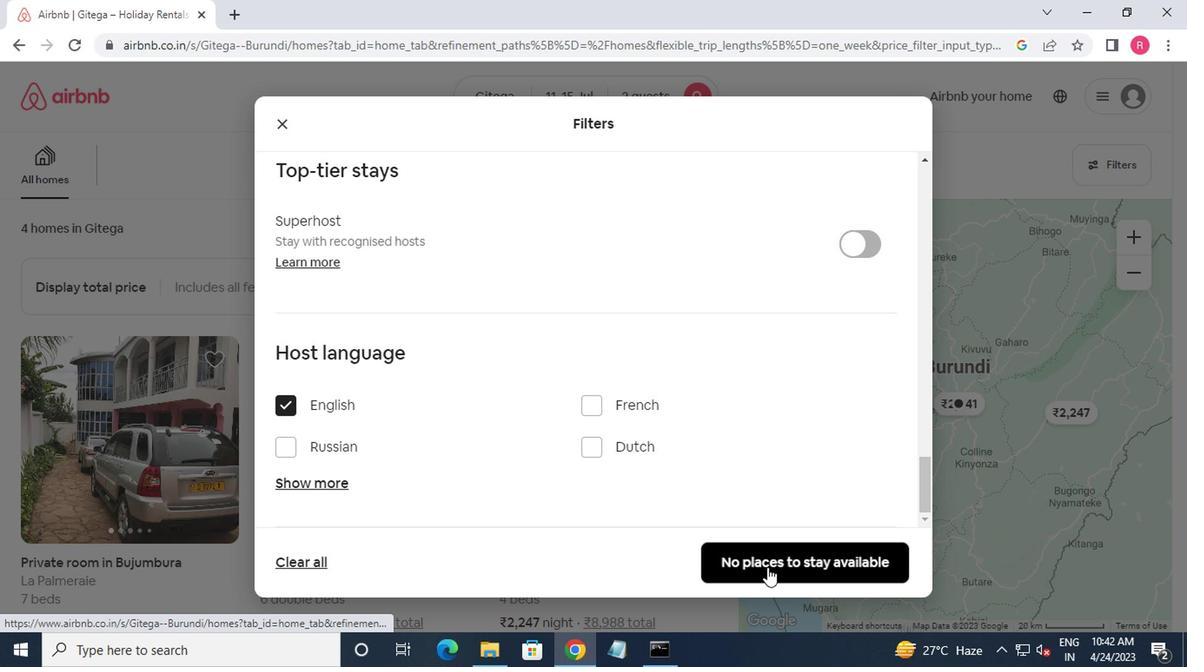 
